Task: Research Airbnb options in Isieke, Nigeria from 8th November, 2023 to 16th November, 2023 for 2 adults. Place can be entire room with 1  bedroom having 1 bed and 1 bathroom. Property type can be hotel. Amenities needed are: wifi.
Action: Mouse moved to (485, 59)
Screenshot: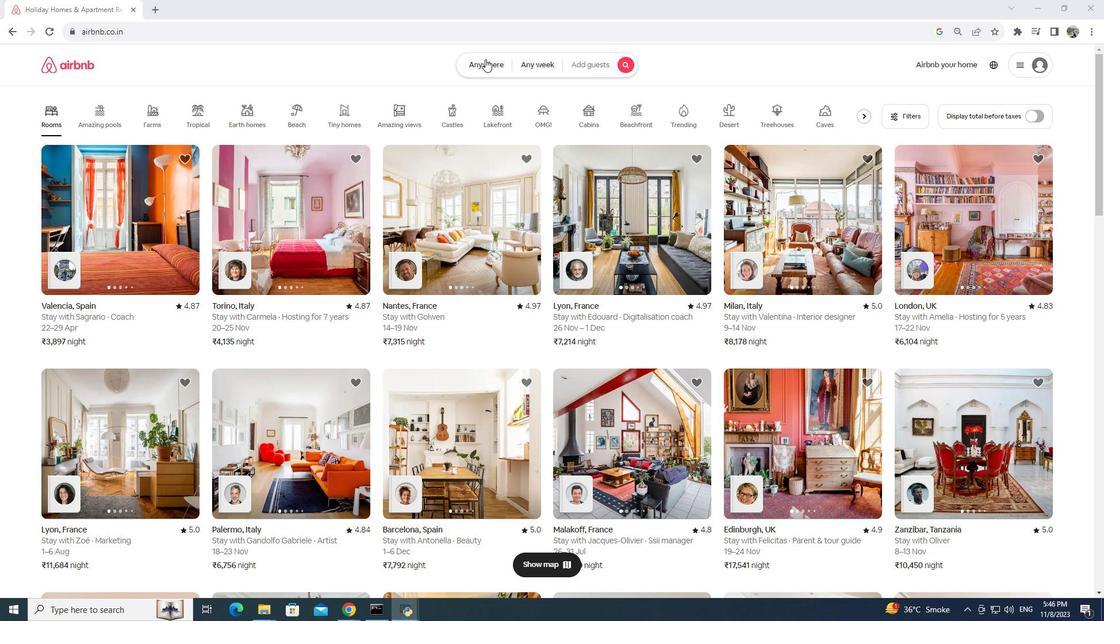 
Action: Mouse pressed left at (485, 59)
Screenshot: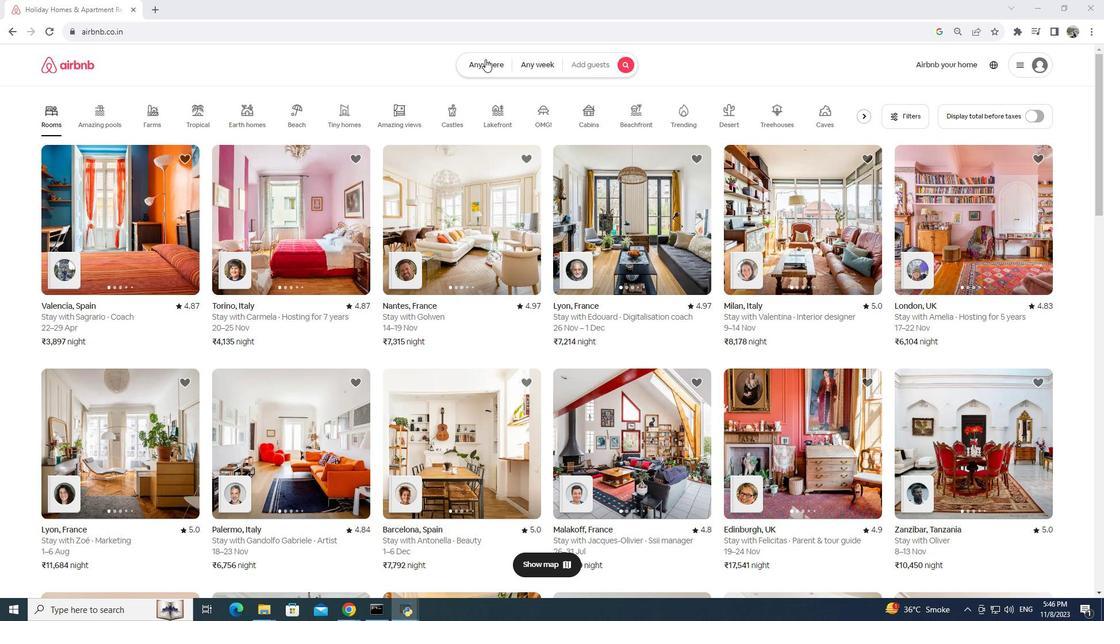 
Action: Mouse moved to (382, 103)
Screenshot: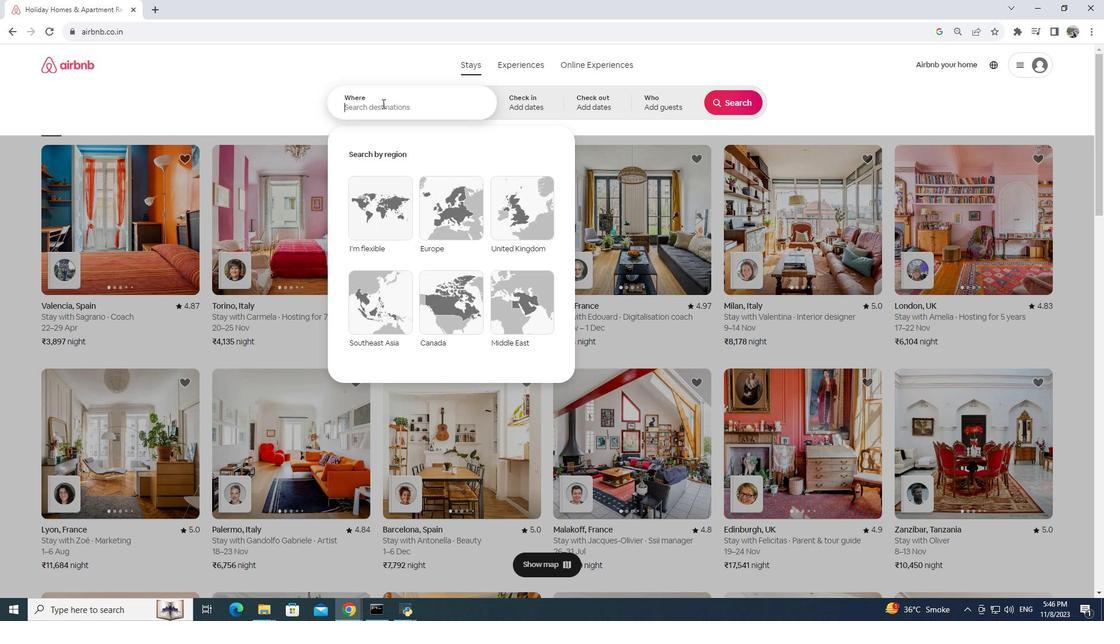 
Action: Mouse pressed left at (382, 103)
Screenshot: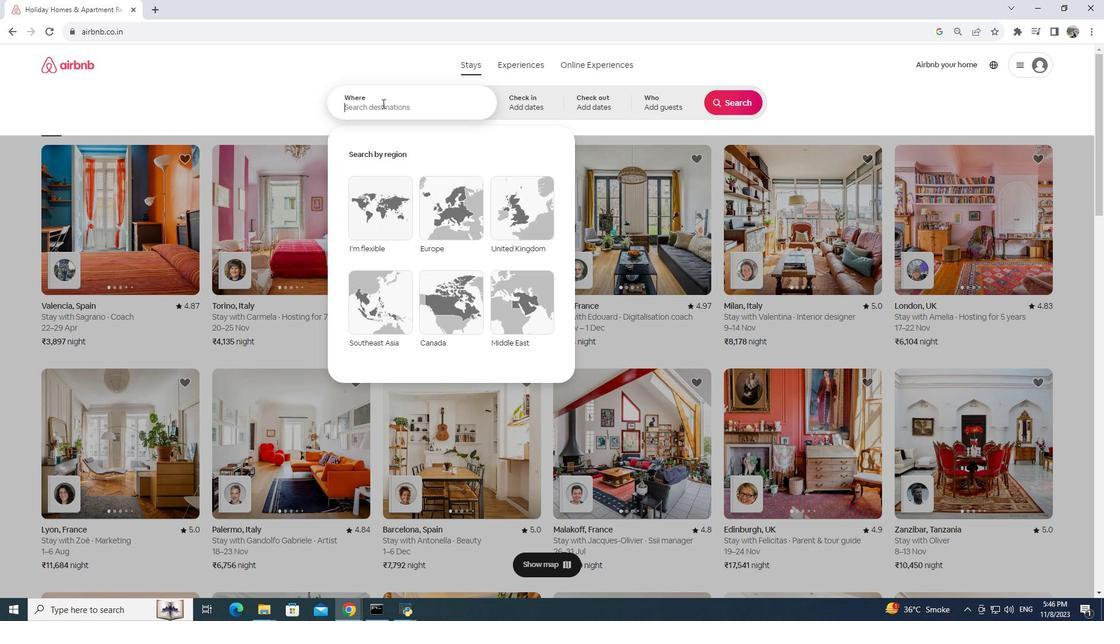 
Action: Mouse moved to (379, 103)
Screenshot: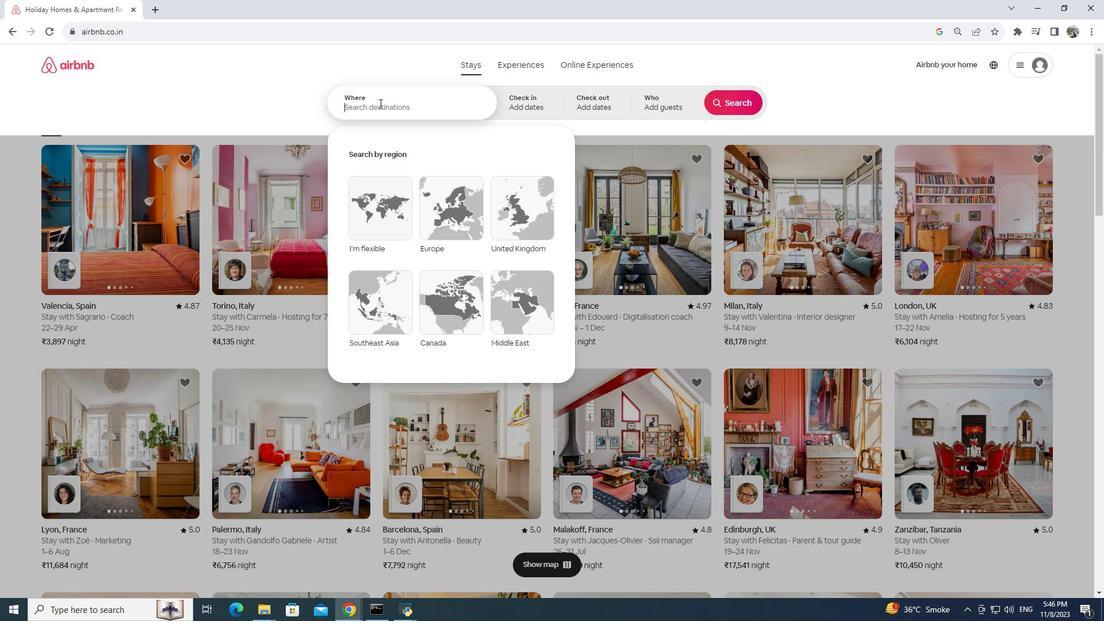 
Action: Key pressed isieke
Screenshot: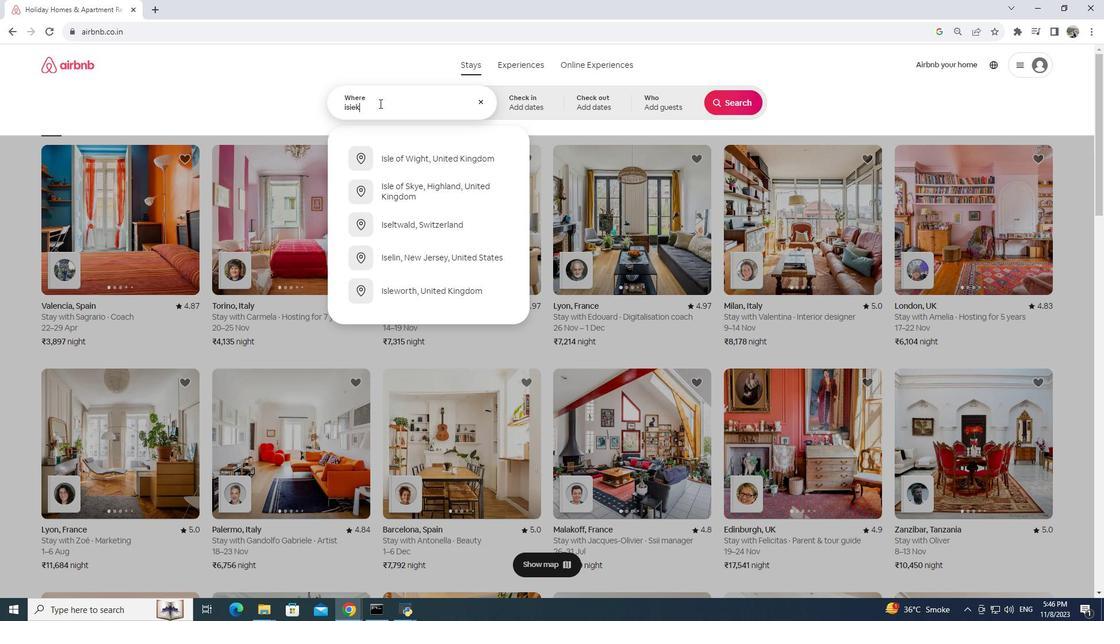 
Action: Mouse moved to (386, 107)
Screenshot: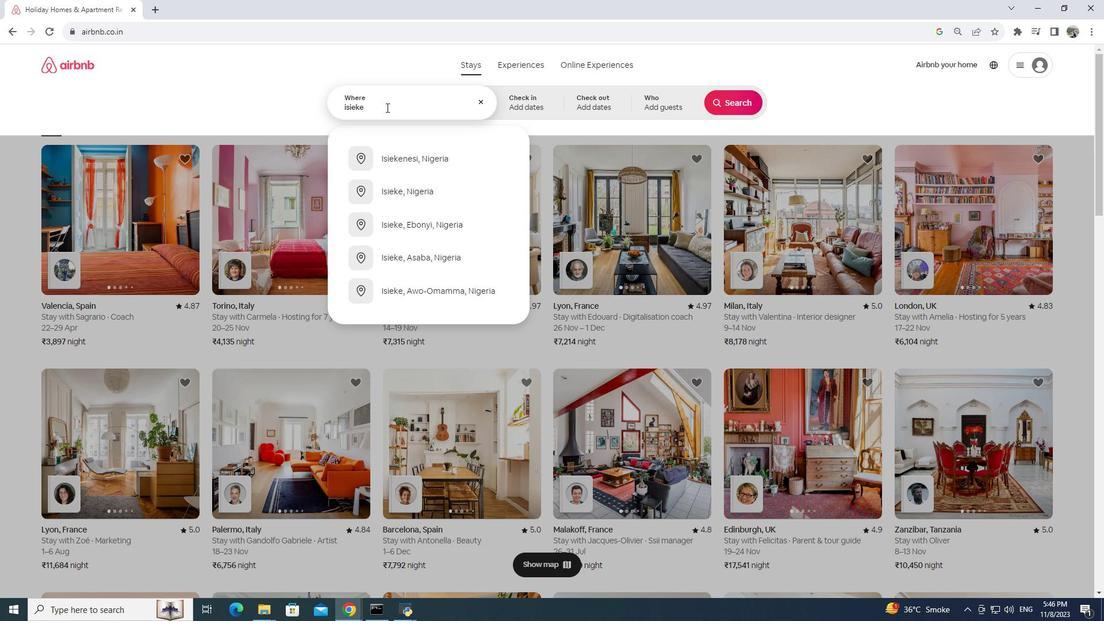 
Action: Mouse pressed left at (386, 107)
Screenshot: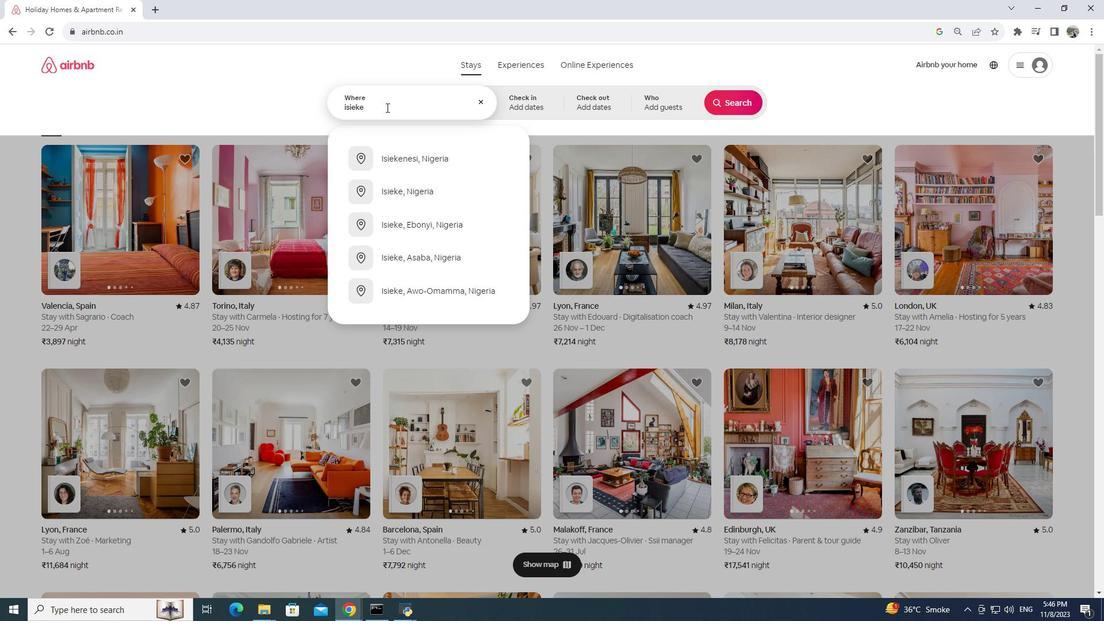 
Action: Mouse moved to (387, 108)
Screenshot: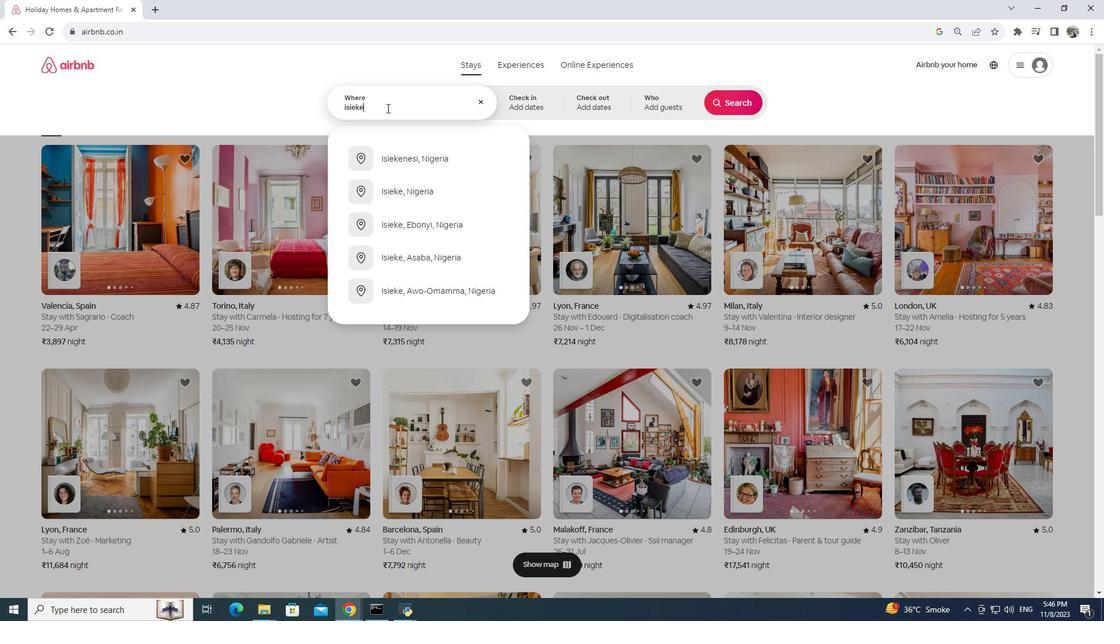 
Action: Key pressed ,
Screenshot: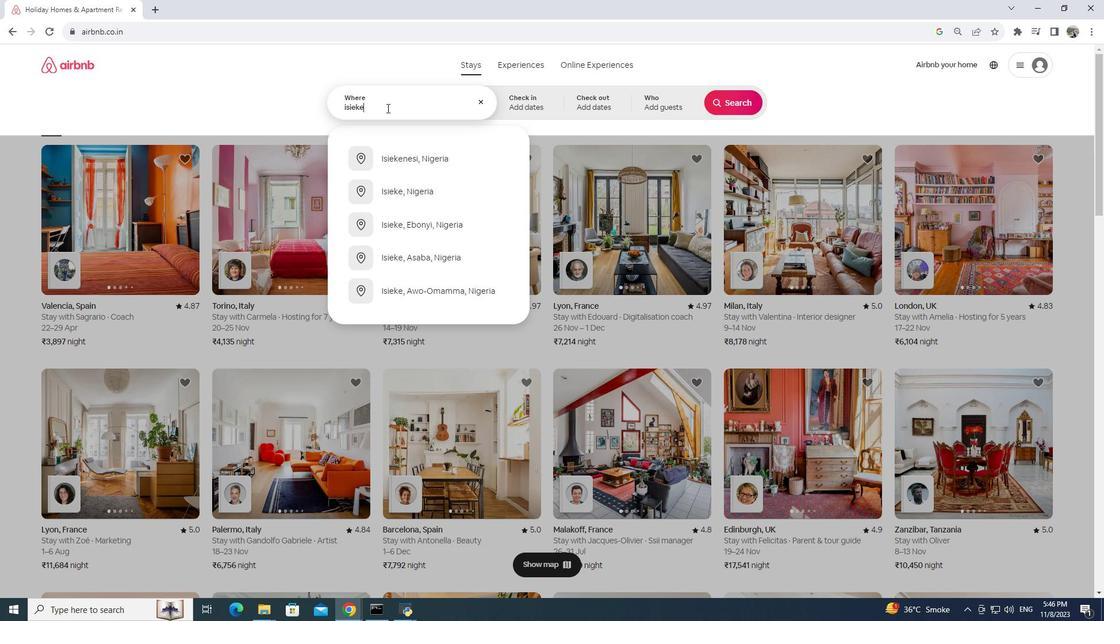 
Action: Mouse moved to (417, 195)
Screenshot: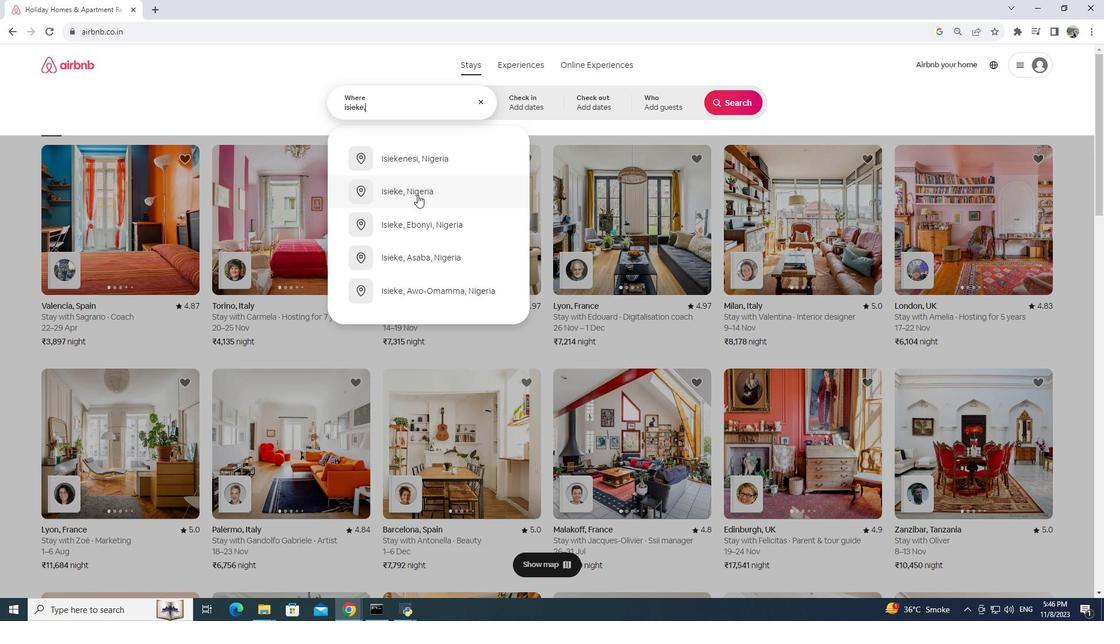 
Action: Mouse pressed left at (417, 195)
Screenshot: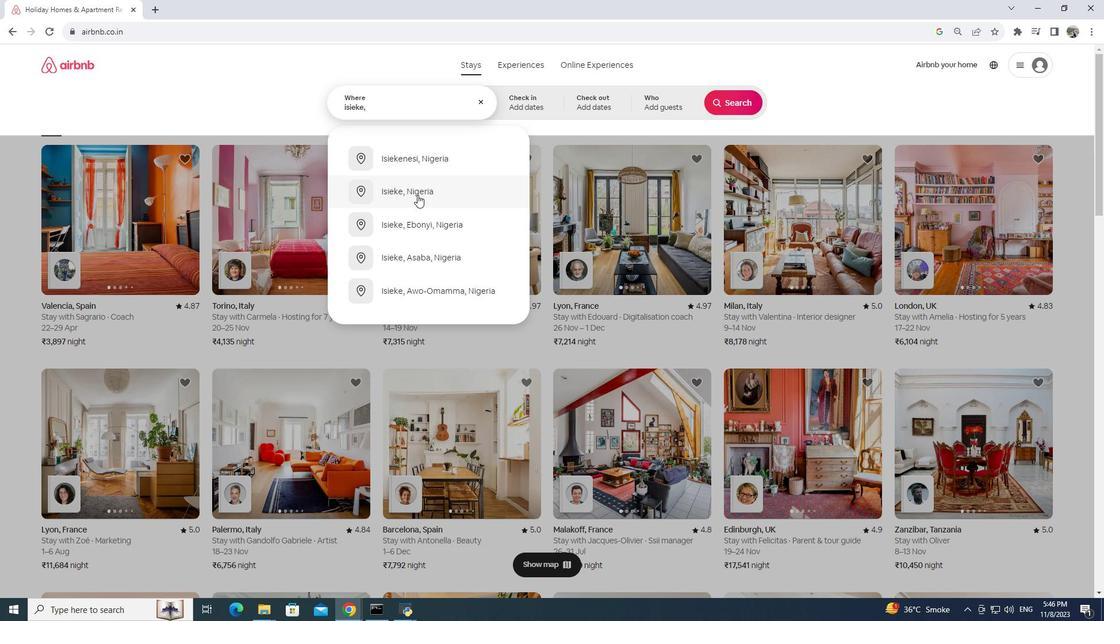 
Action: Mouse moved to (597, 107)
Screenshot: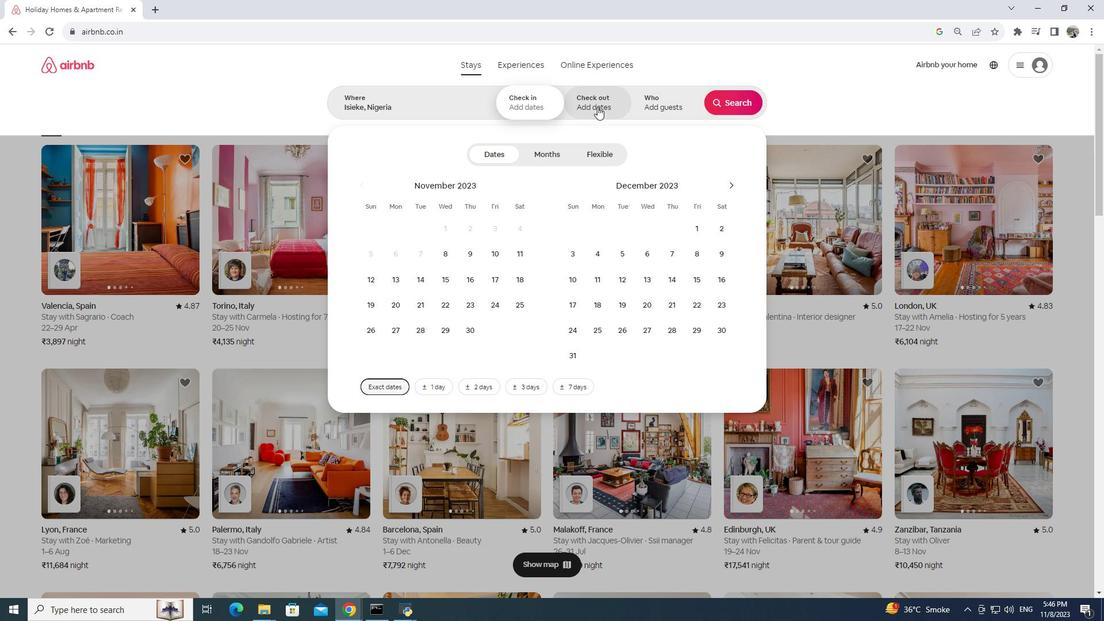 
Action: Mouse pressed left at (597, 107)
Screenshot: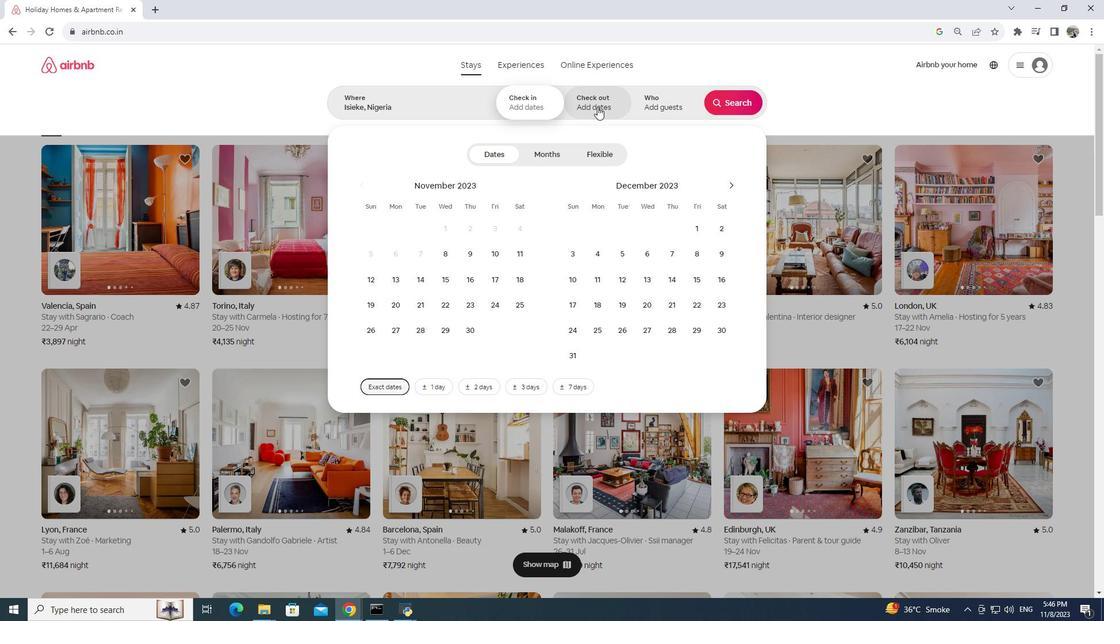 
Action: Mouse moved to (538, 105)
Screenshot: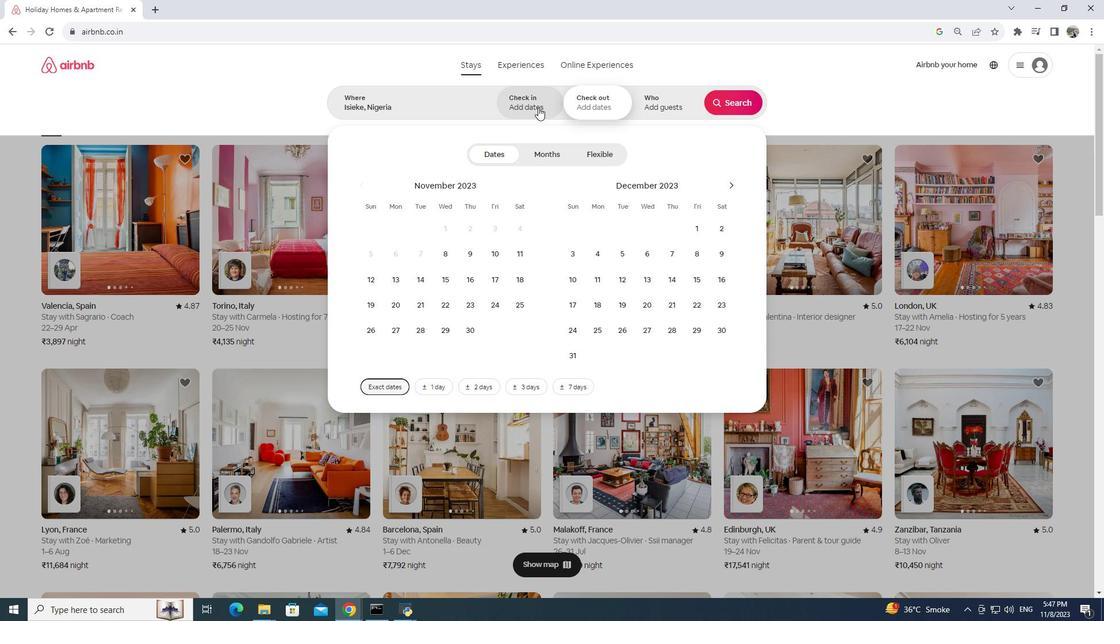 
Action: Mouse pressed left at (538, 105)
Screenshot: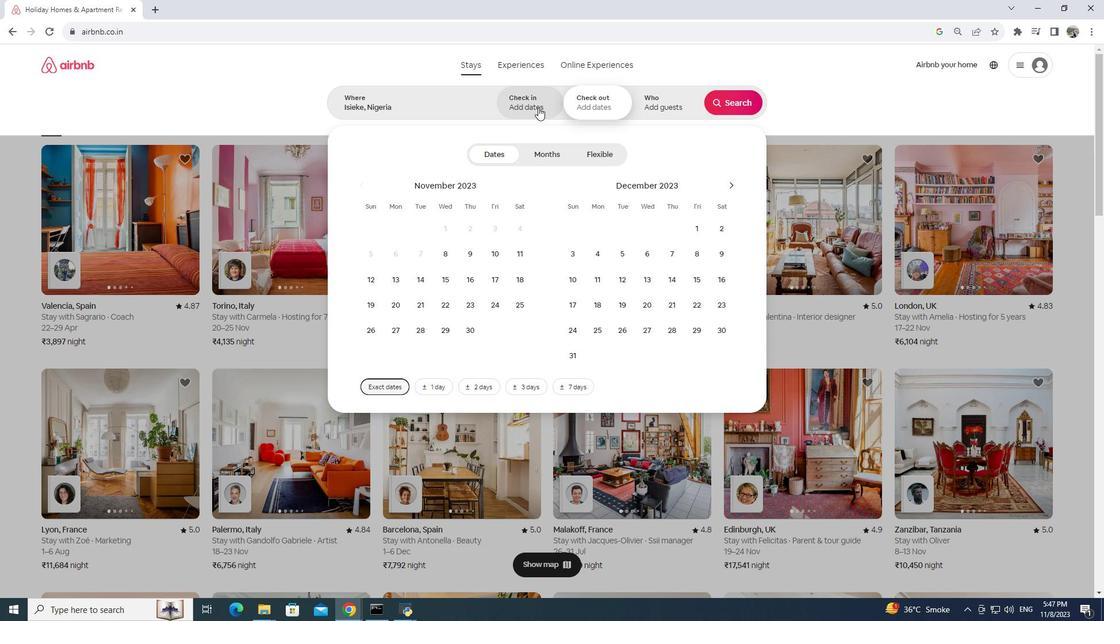 
Action: Mouse moved to (446, 257)
Screenshot: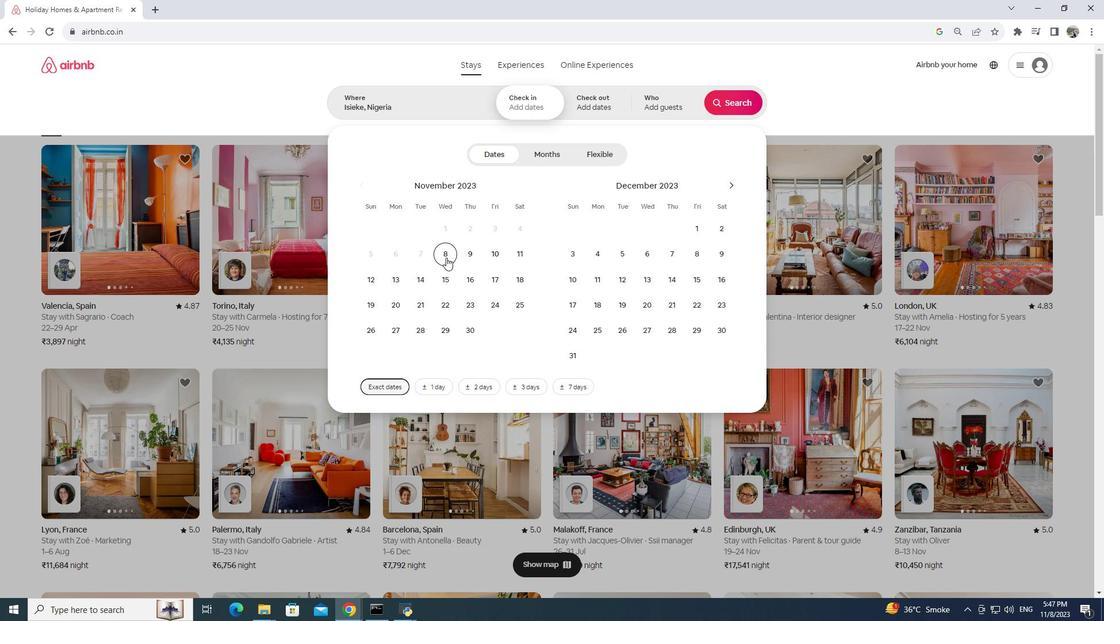 
Action: Mouse pressed left at (446, 257)
Screenshot: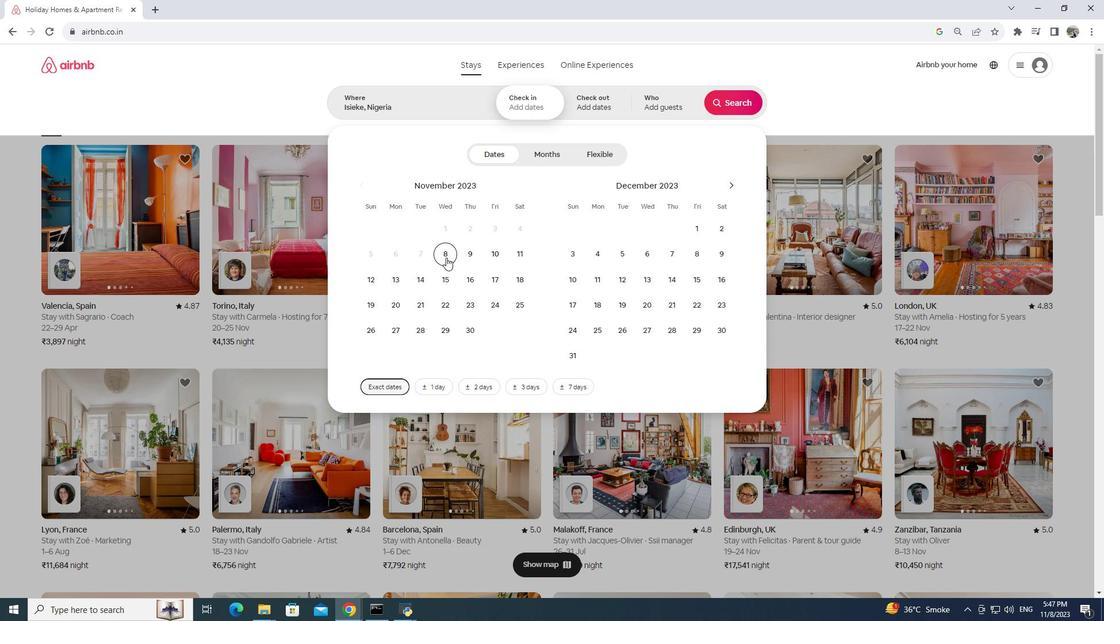 
Action: Mouse moved to (588, 113)
Screenshot: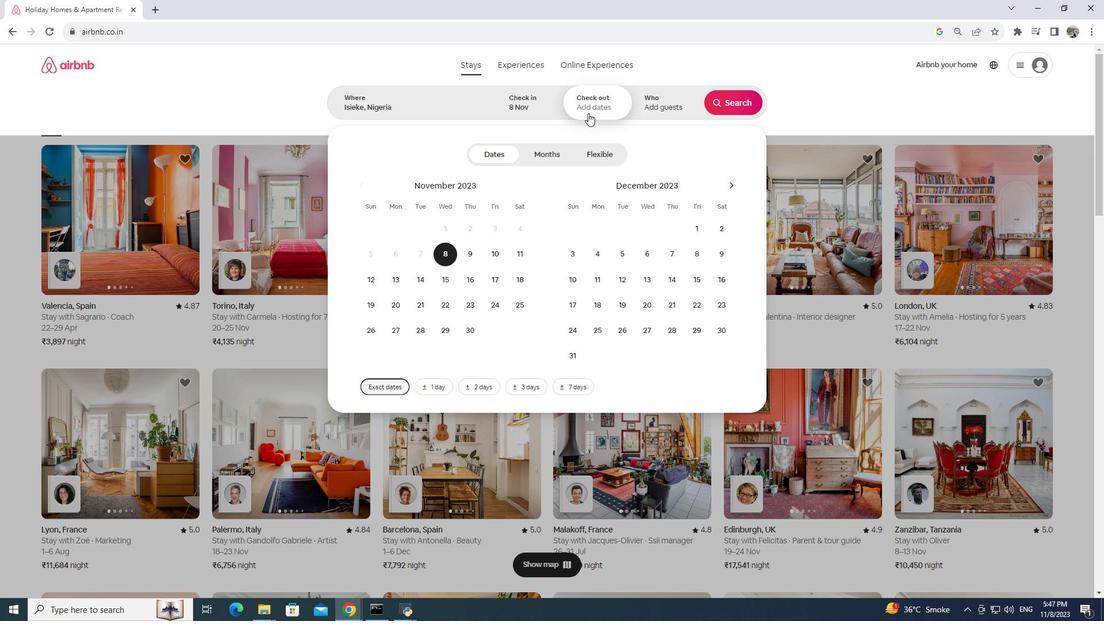 
Action: Mouse pressed left at (588, 113)
Screenshot: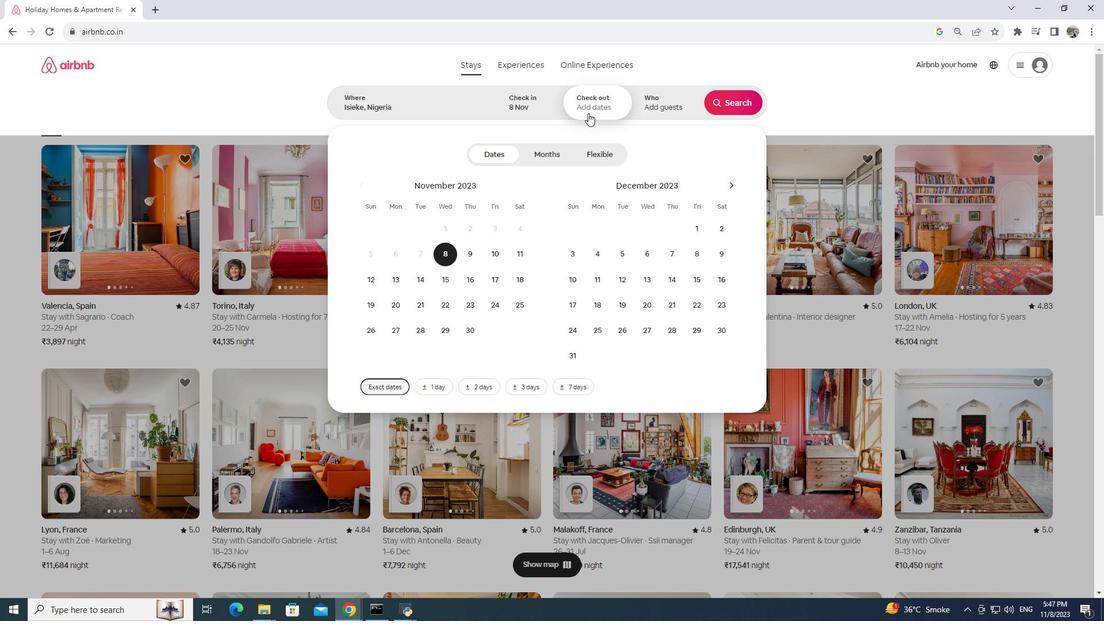 
Action: Mouse moved to (454, 280)
Screenshot: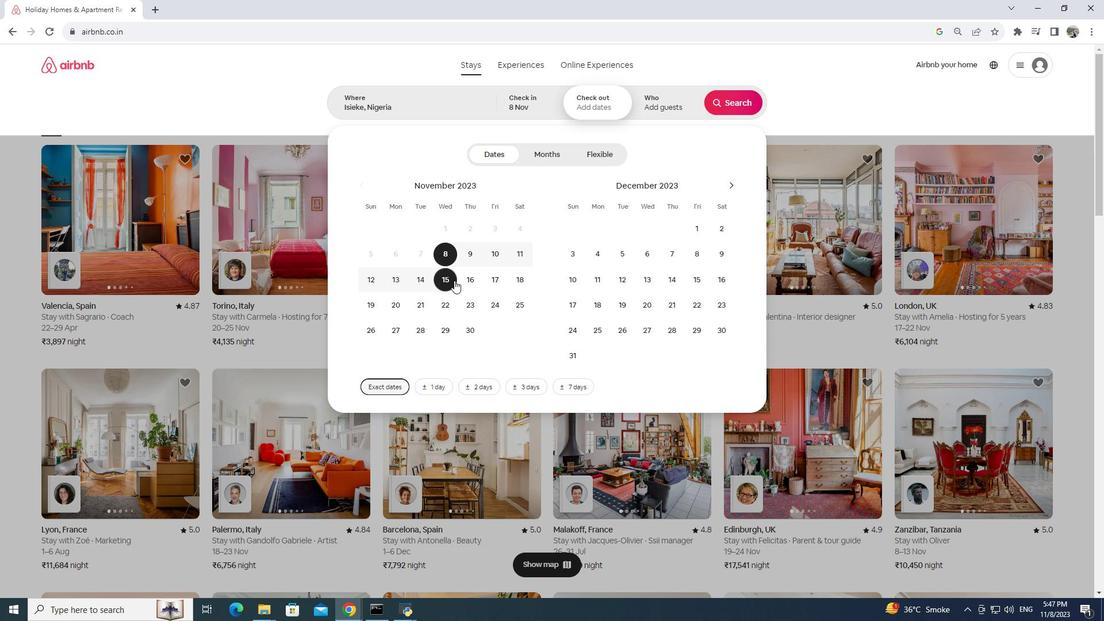 
Action: Mouse pressed left at (454, 280)
Screenshot: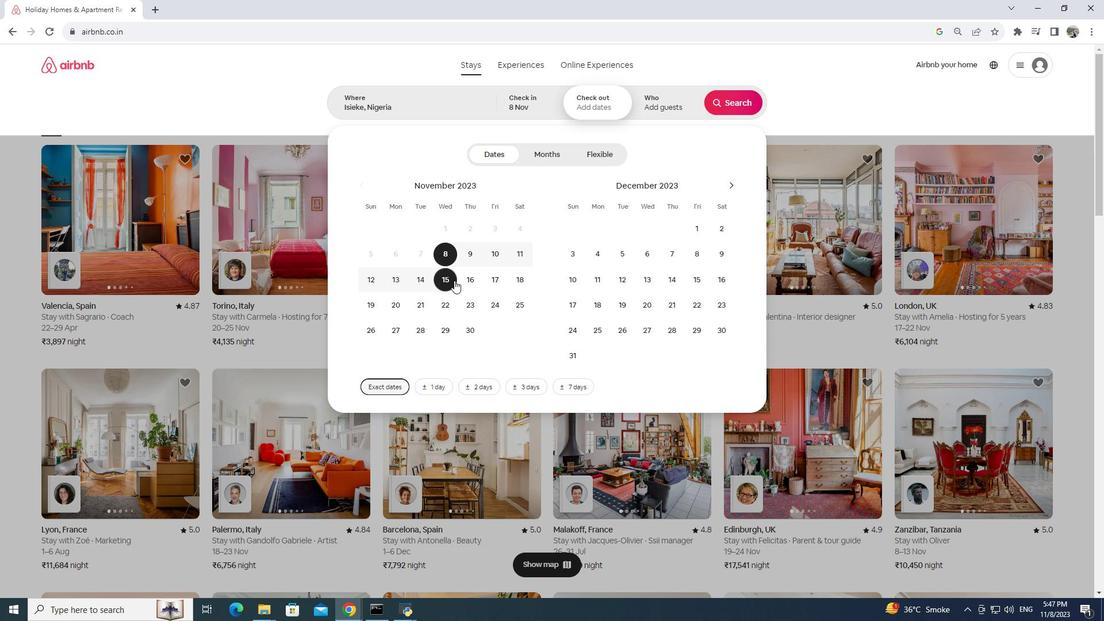
Action: Mouse moved to (469, 278)
Screenshot: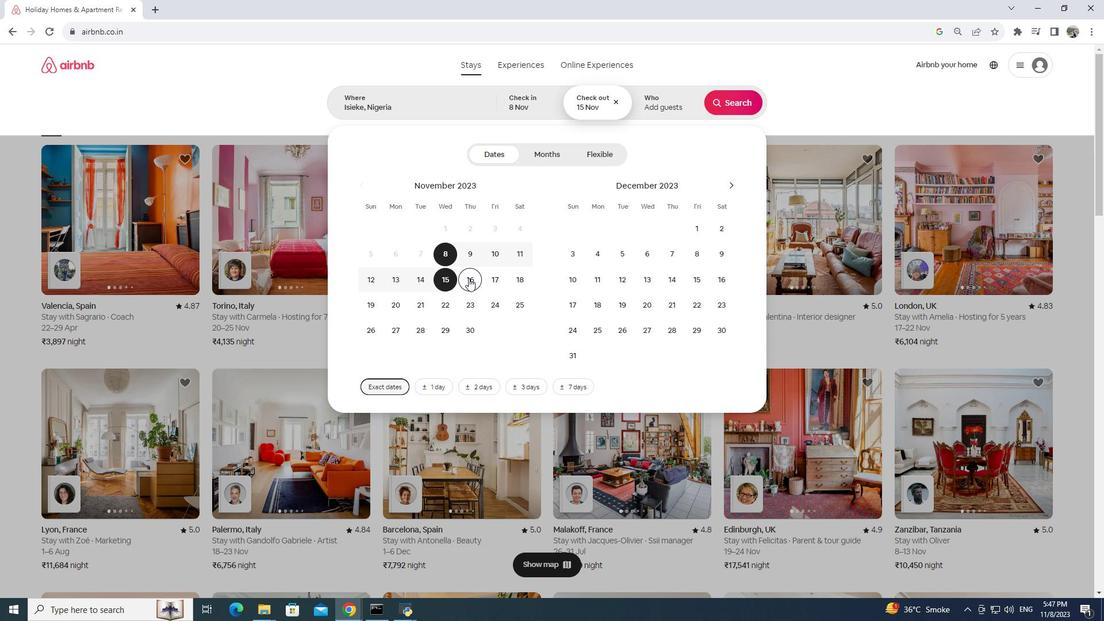 
Action: Mouse pressed left at (469, 278)
Screenshot: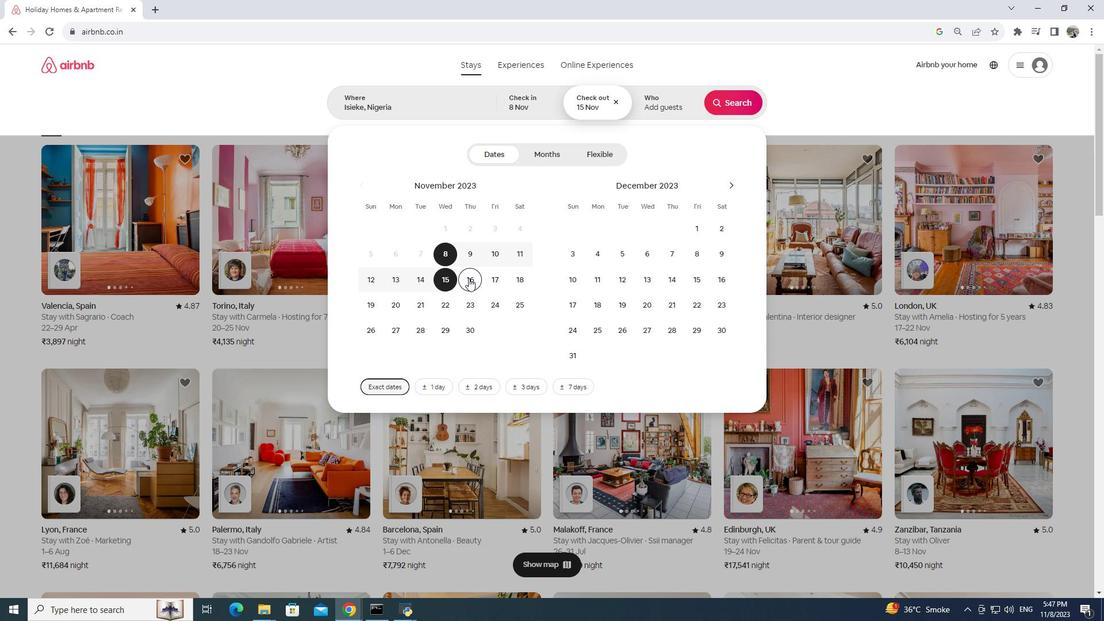 
Action: Mouse moved to (676, 105)
Screenshot: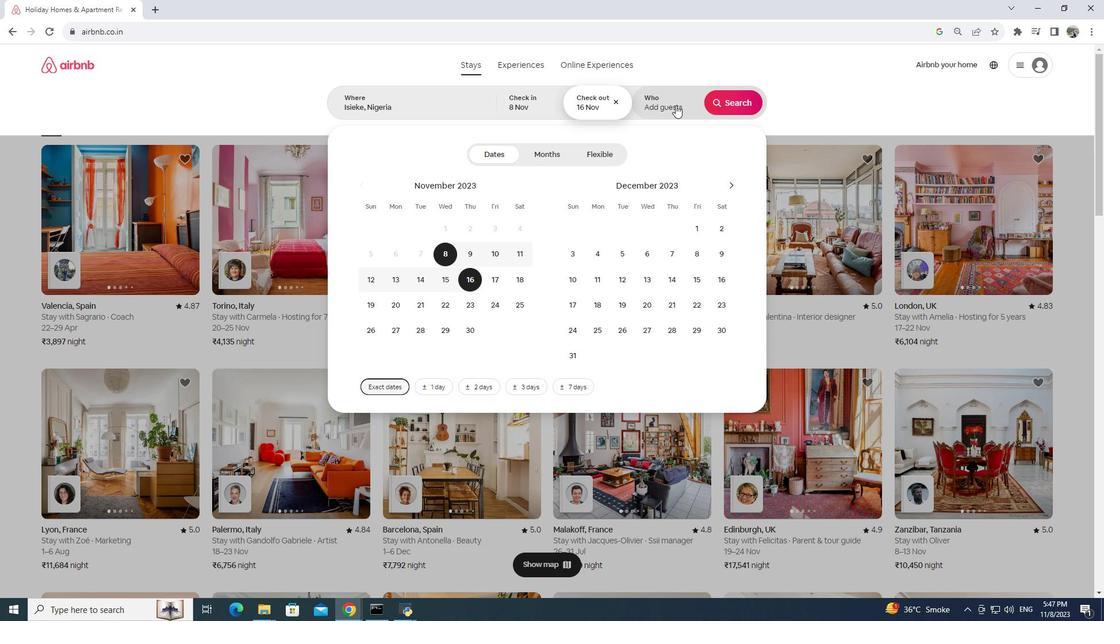 
Action: Mouse pressed left at (676, 105)
Screenshot: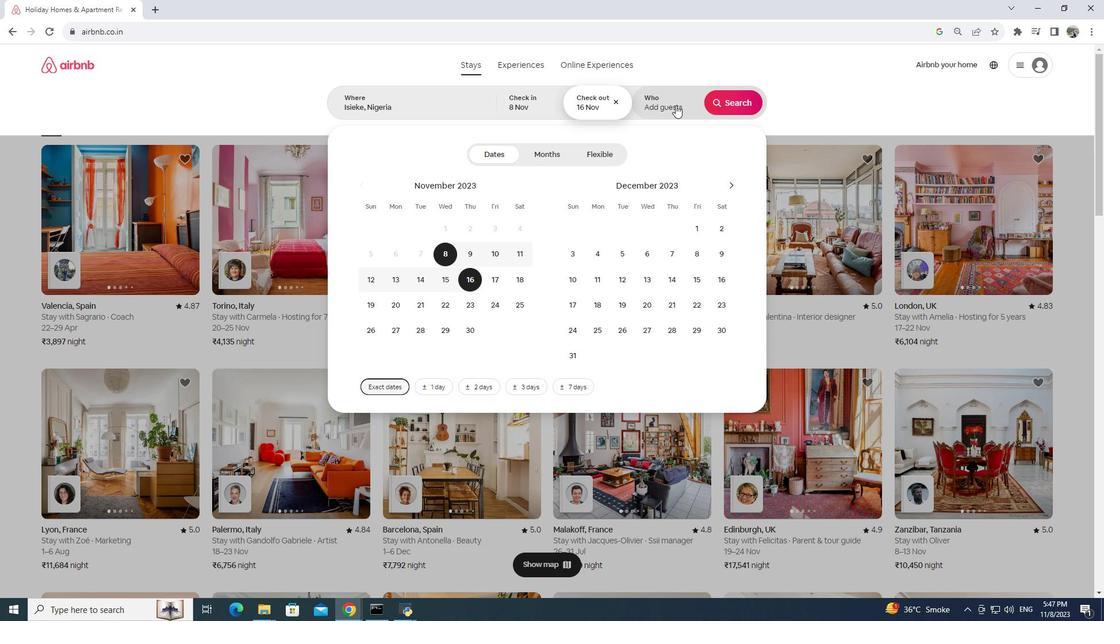 
Action: Mouse moved to (732, 149)
Screenshot: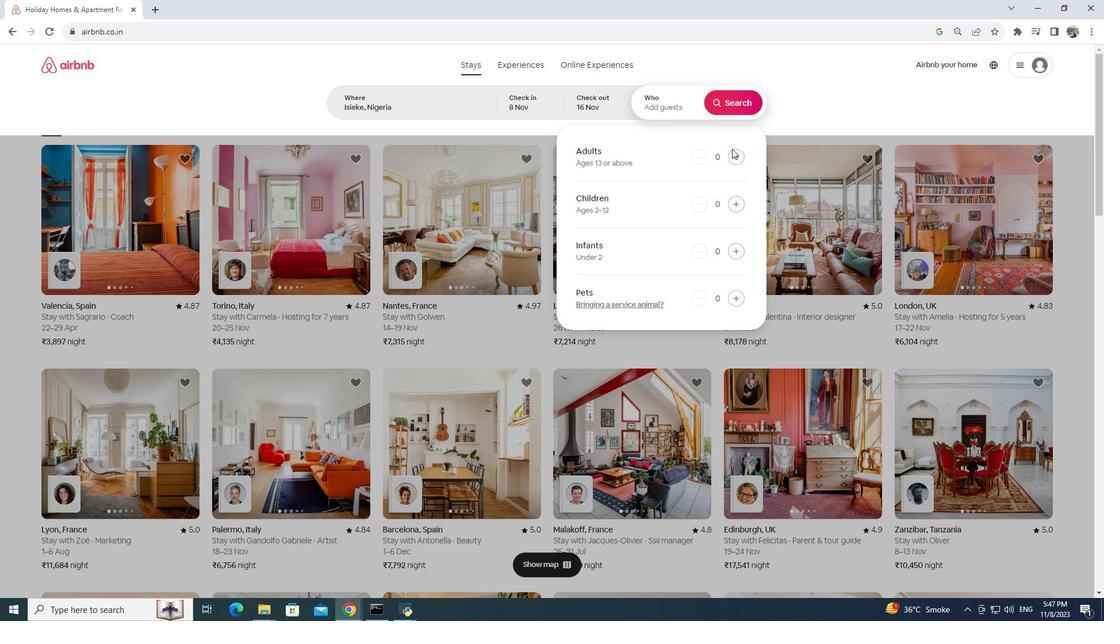 
Action: Mouse pressed left at (732, 149)
Screenshot: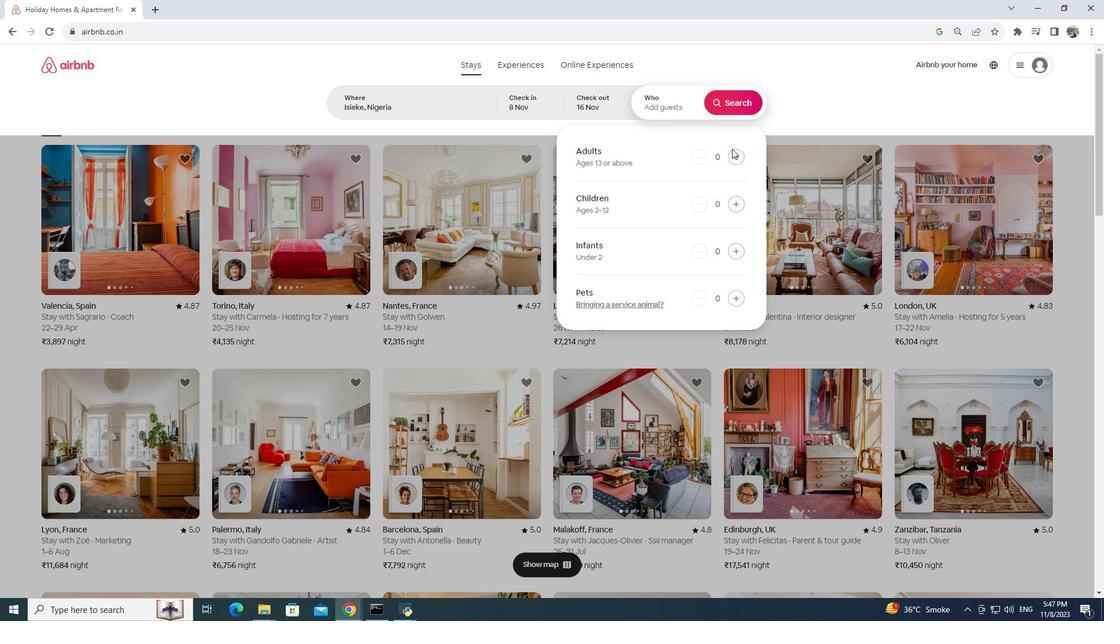
Action: Mouse moved to (736, 153)
Screenshot: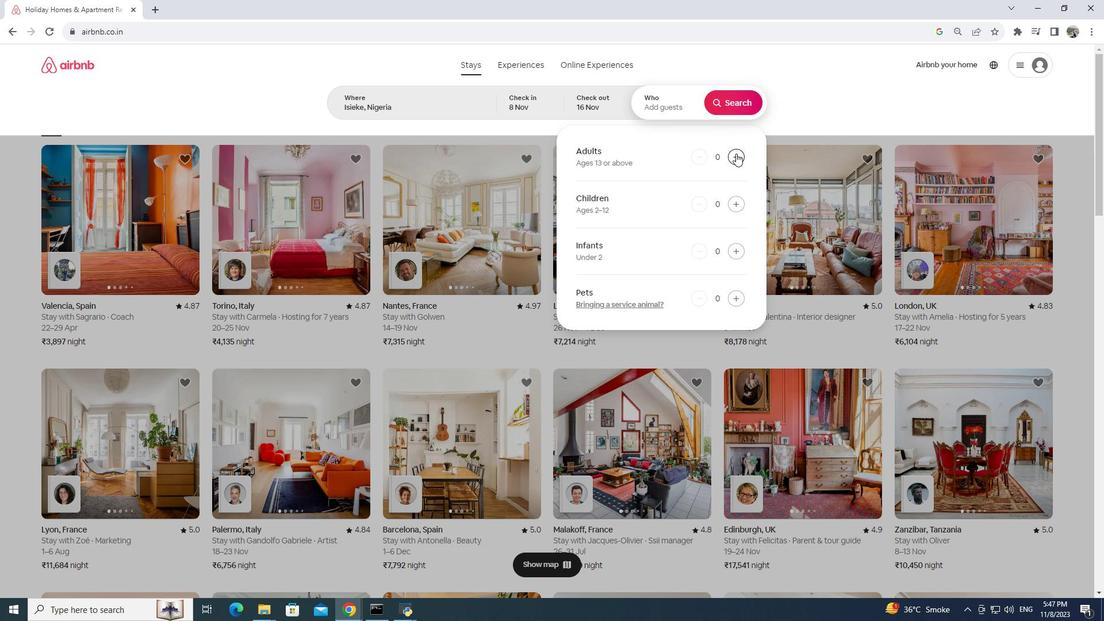 
Action: Mouse pressed left at (736, 153)
Screenshot: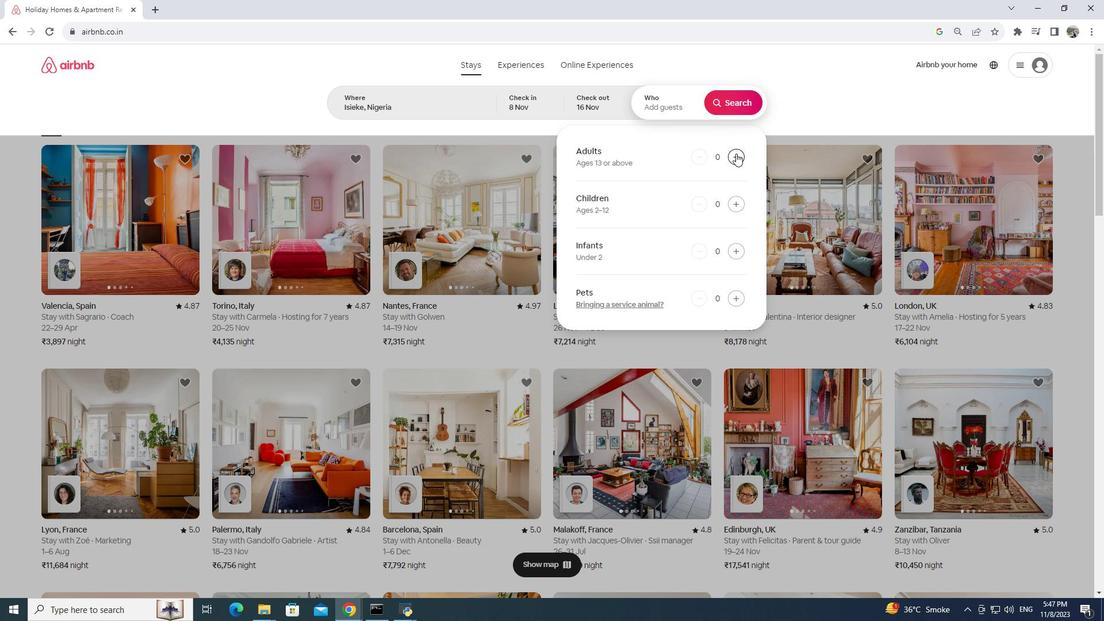 
Action: Mouse moved to (736, 153)
Screenshot: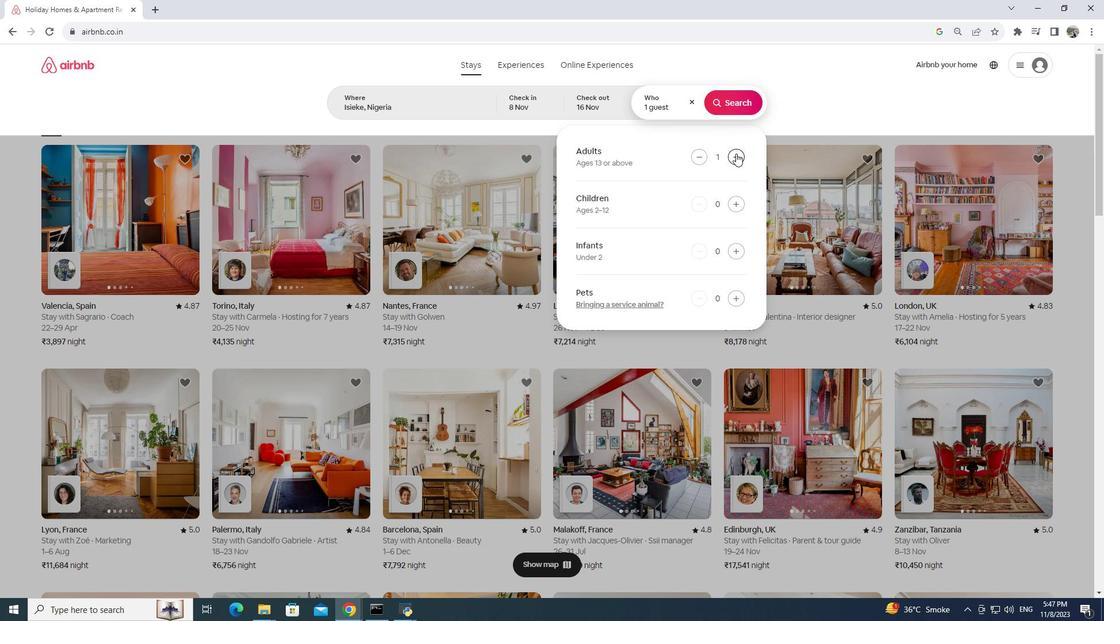 
Action: Mouse pressed left at (736, 153)
Screenshot: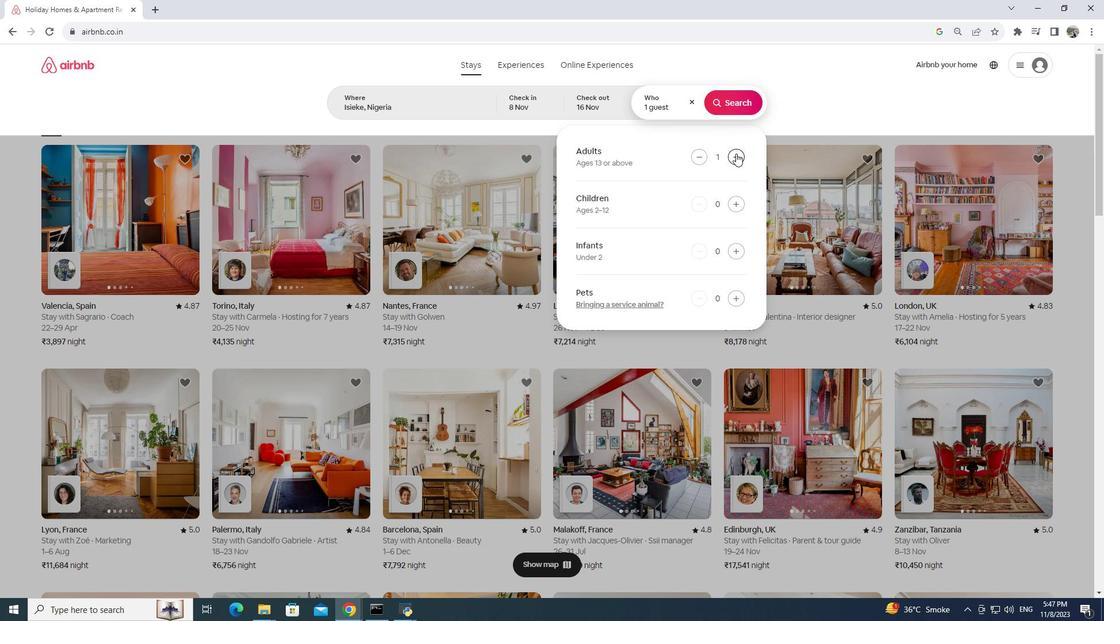 
Action: Mouse moved to (729, 98)
Screenshot: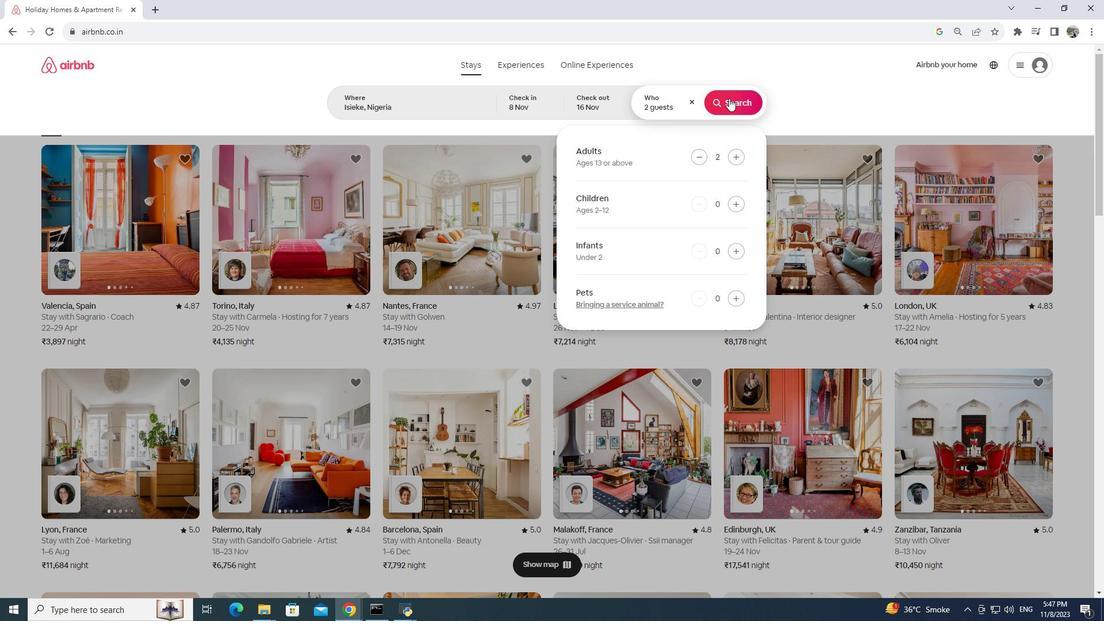 
Action: Mouse pressed left at (729, 98)
Screenshot: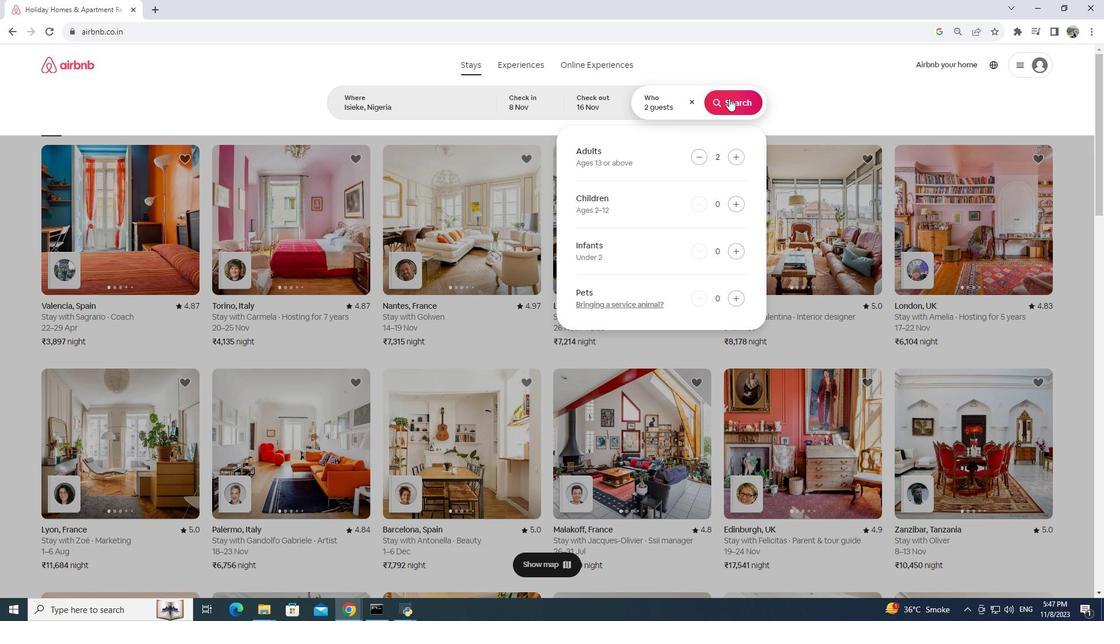
Action: Mouse moved to (932, 102)
Screenshot: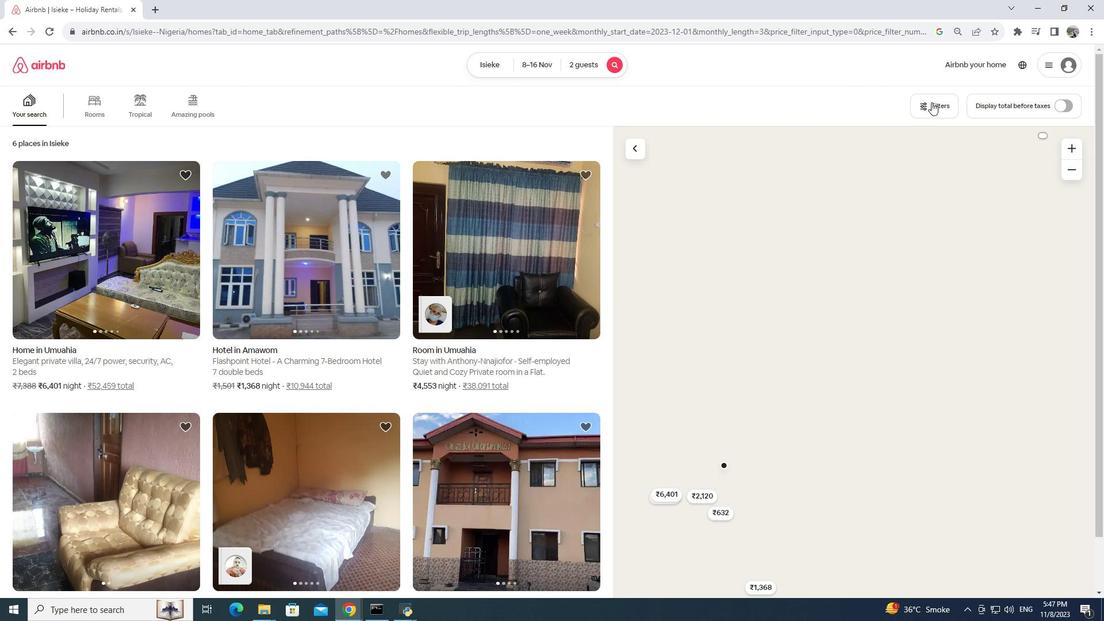 
Action: Mouse pressed left at (932, 102)
Screenshot: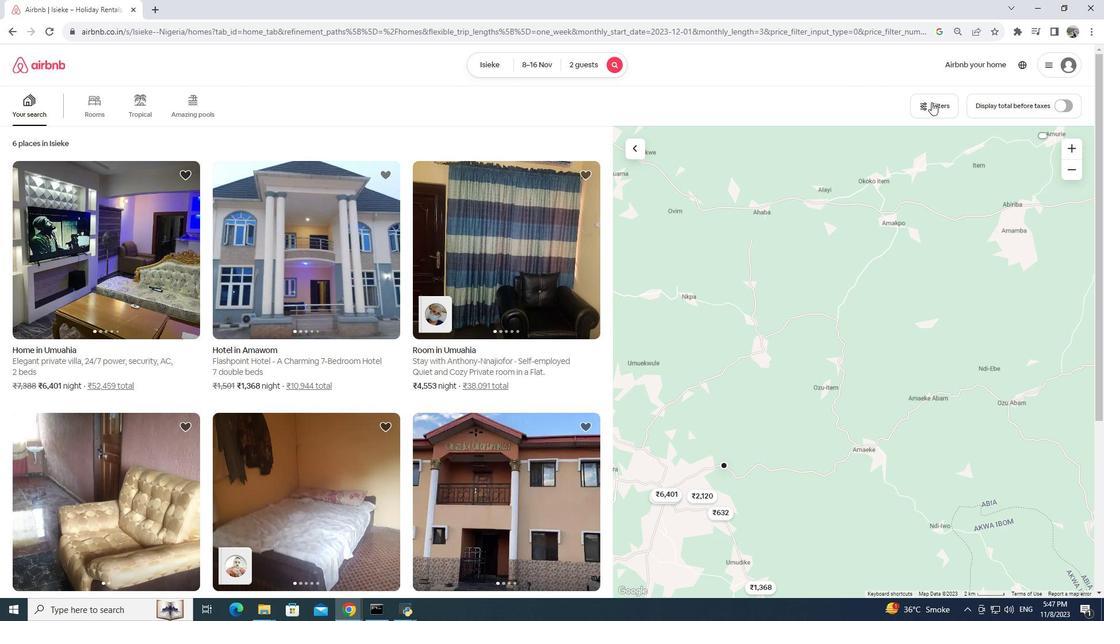 
Action: Mouse moved to (510, 396)
Screenshot: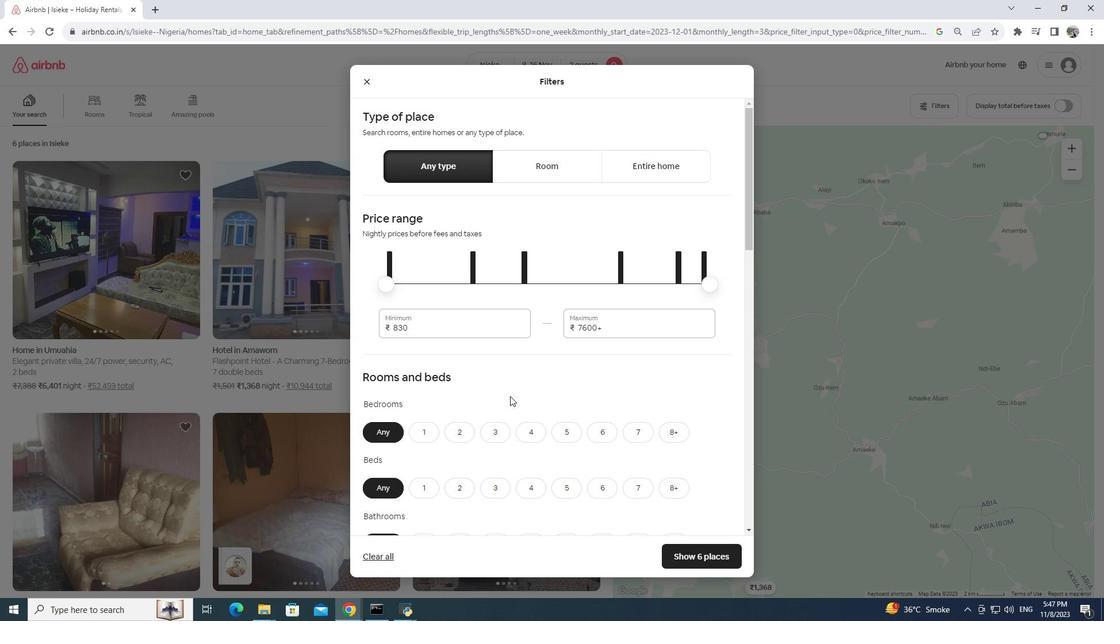 
Action: Mouse scrolled (510, 395) with delta (0, 0)
Screenshot: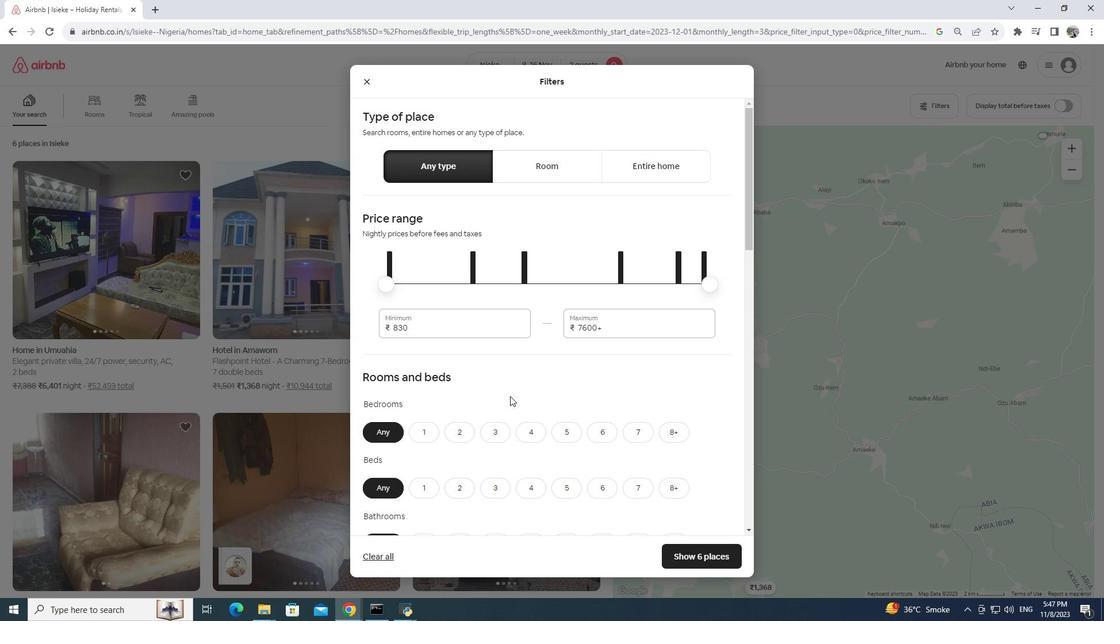 
Action: Mouse moved to (426, 384)
Screenshot: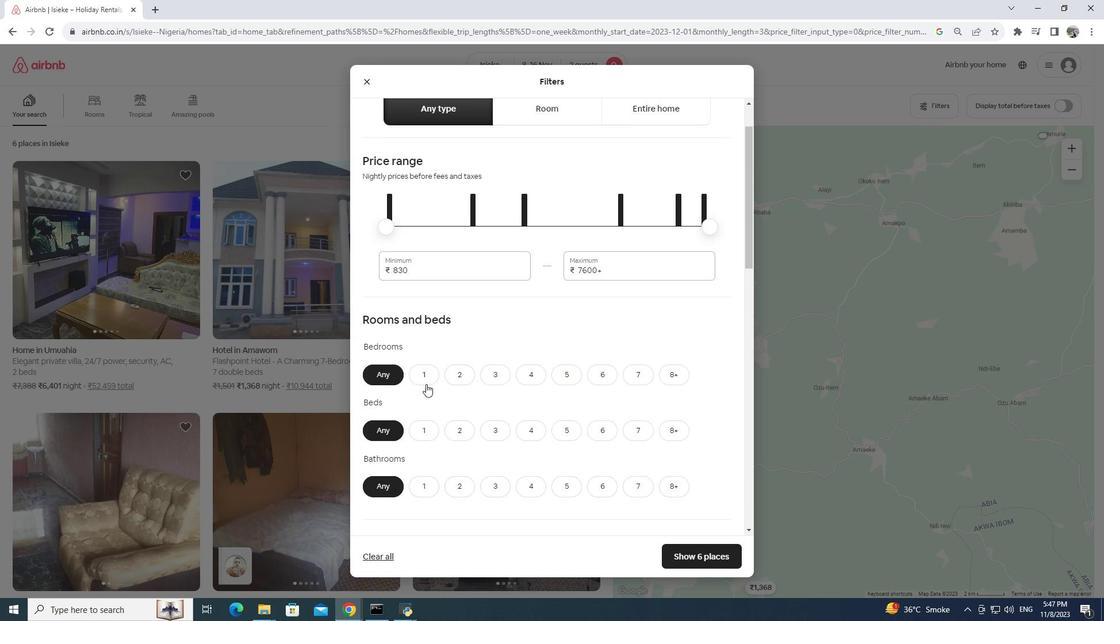 
Action: Mouse pressed left at (426, 384)
Screenshot: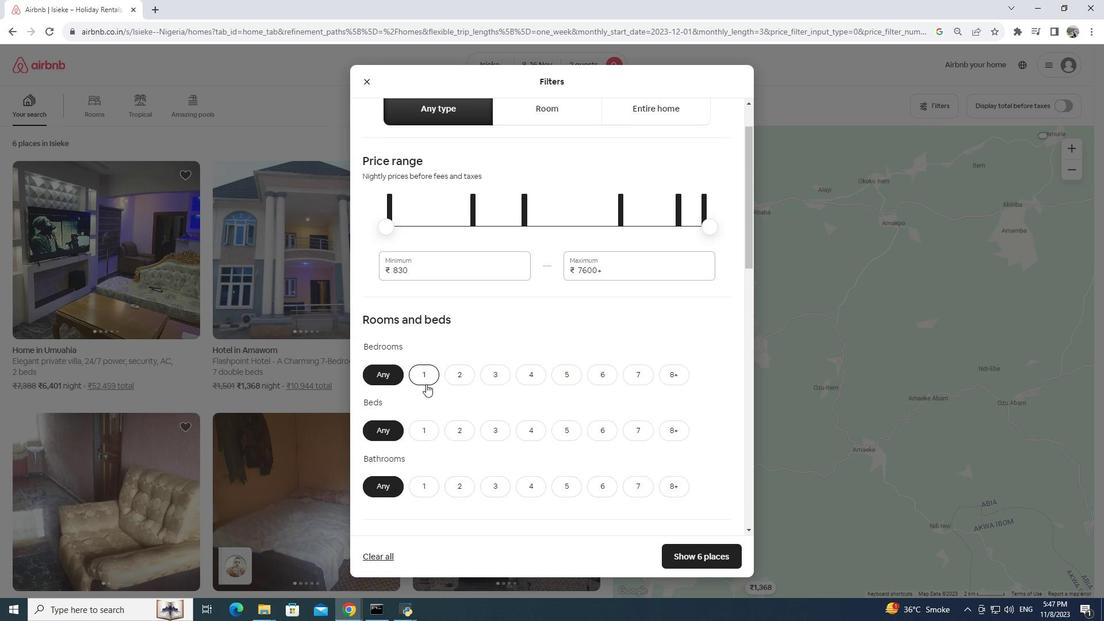 
Action: Mouse moved to (428, 435)
Screenshot: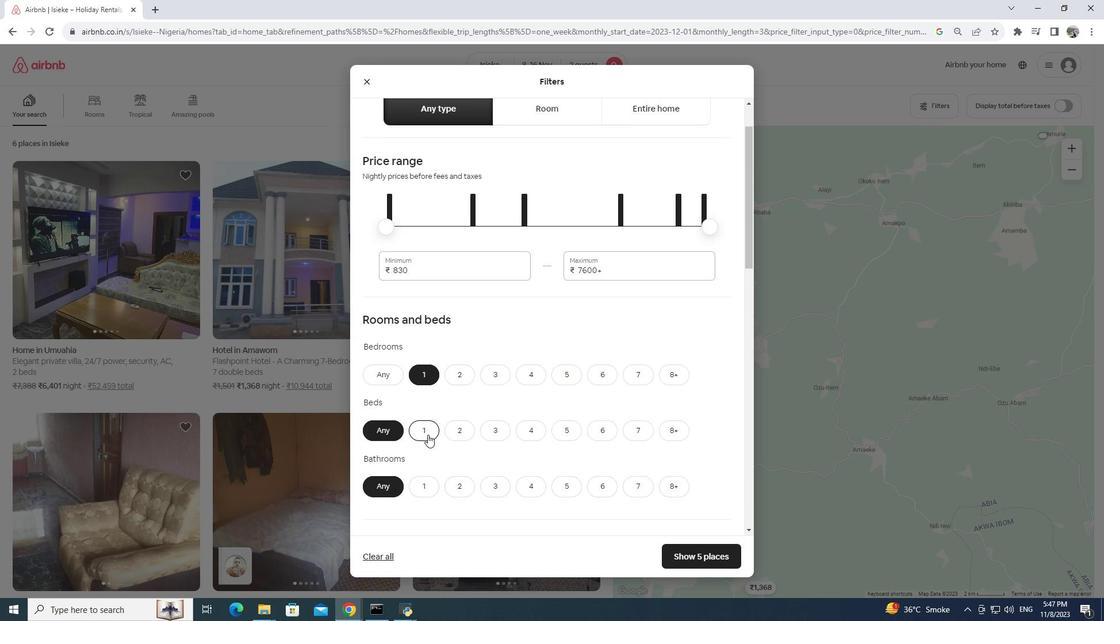 
Action: Mouse pressed left at (428, 435)
Screenshot: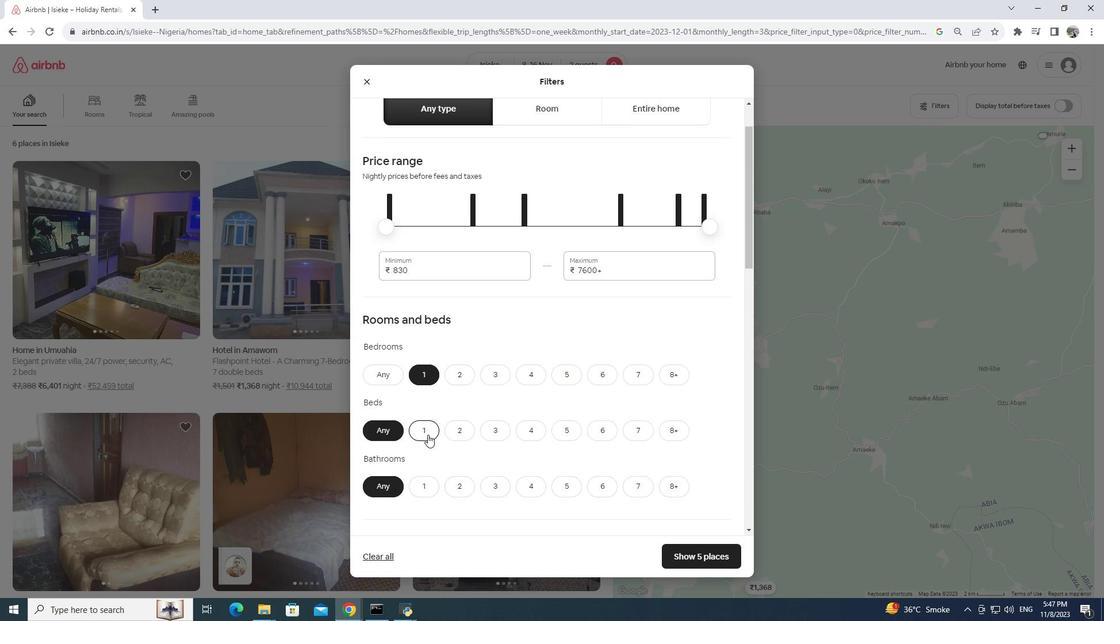 
Action: Mouse moved to (430, 492)
Screenshot: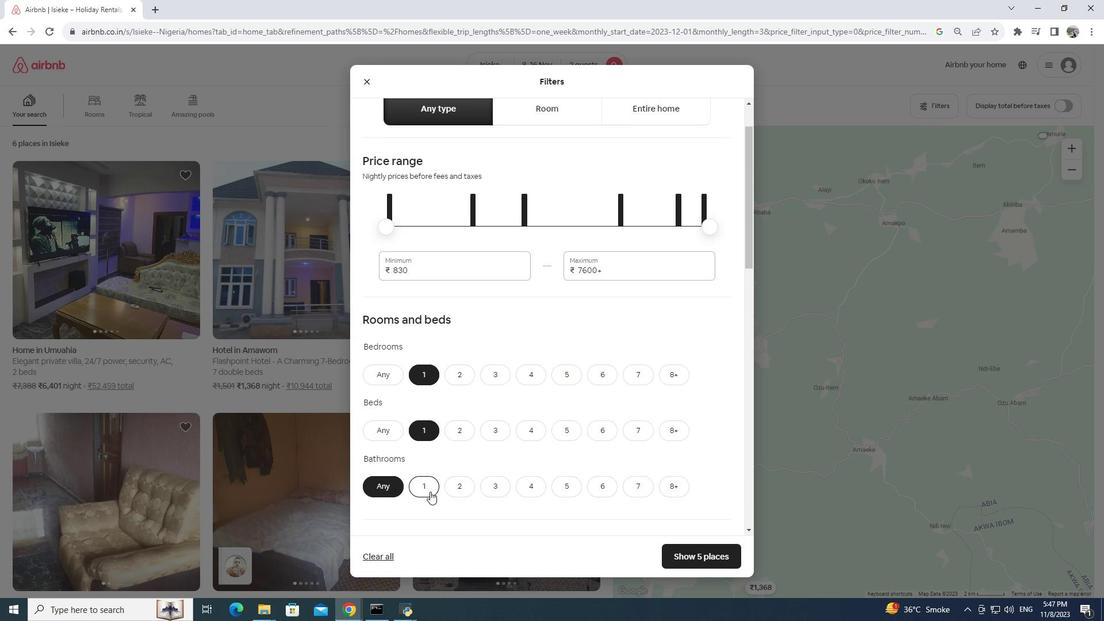 
Action: Mouse pressed left at (430, 492)
Screenshot: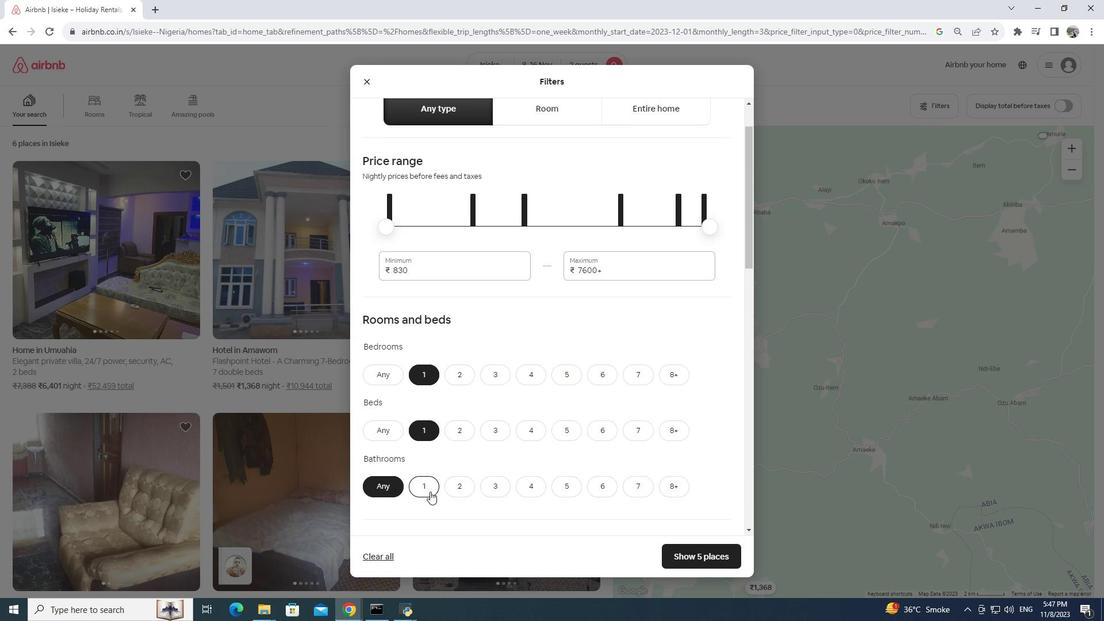 
Action: Mouse moved to (445, 473)
Screenshot: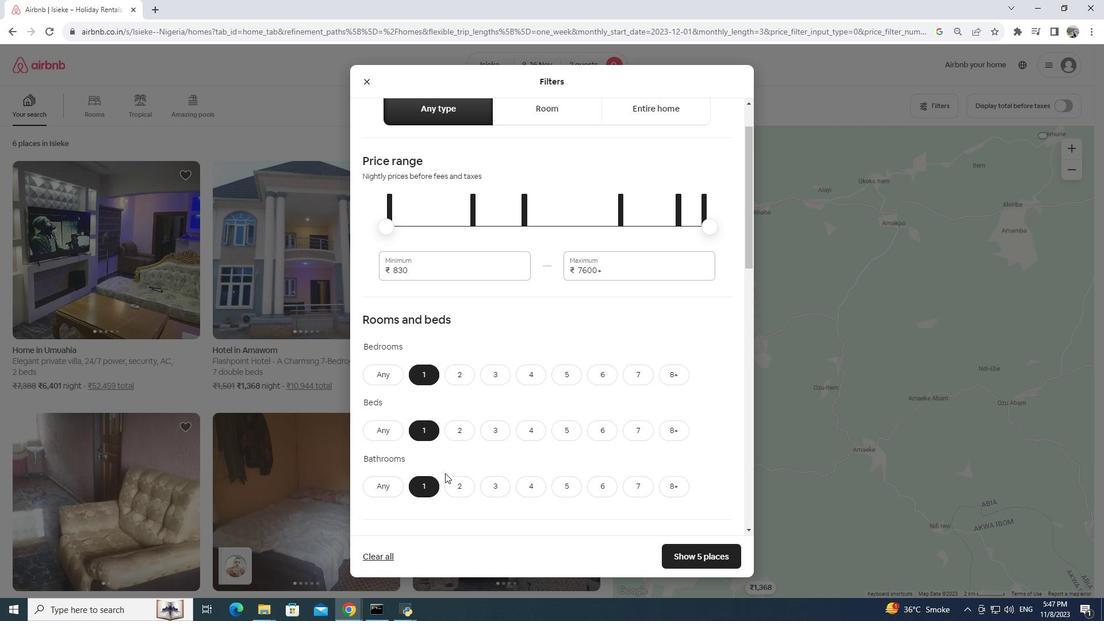 
Action: Mouse scrolled (445, 473) with delta (0, 0)
Screenshot: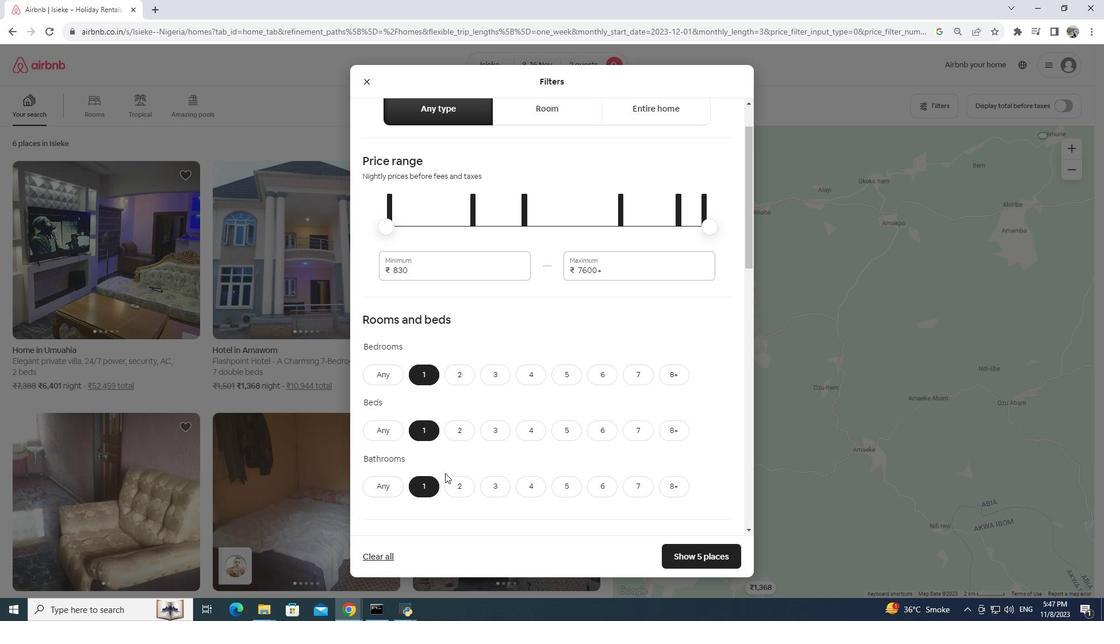 
Action: Mouse scrolled (445, 473) with delta (0, 0)
Screenshot: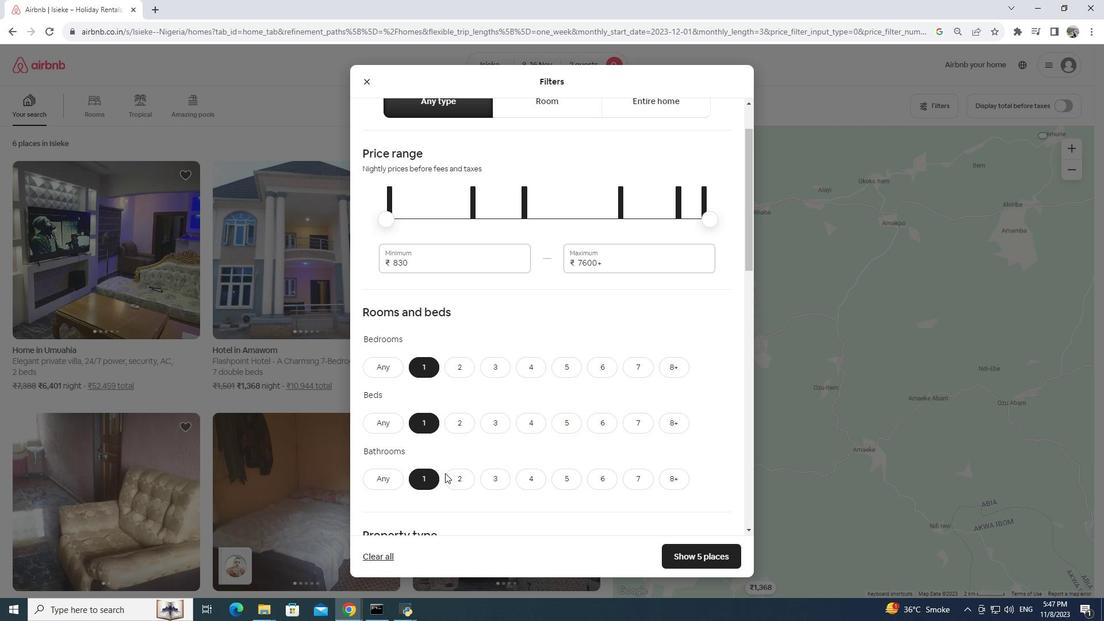 
Action: Mouse scrolled (445, 473) with delta (0, 0)
Screenshot: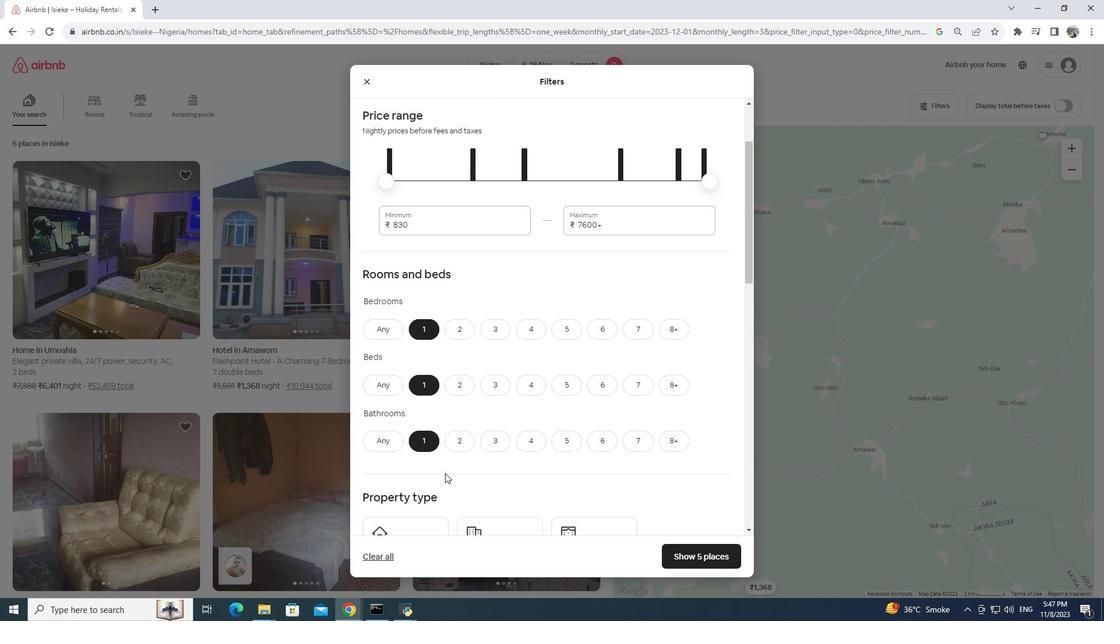 
Action: Mouse moved to (589, 443)
Screenshot: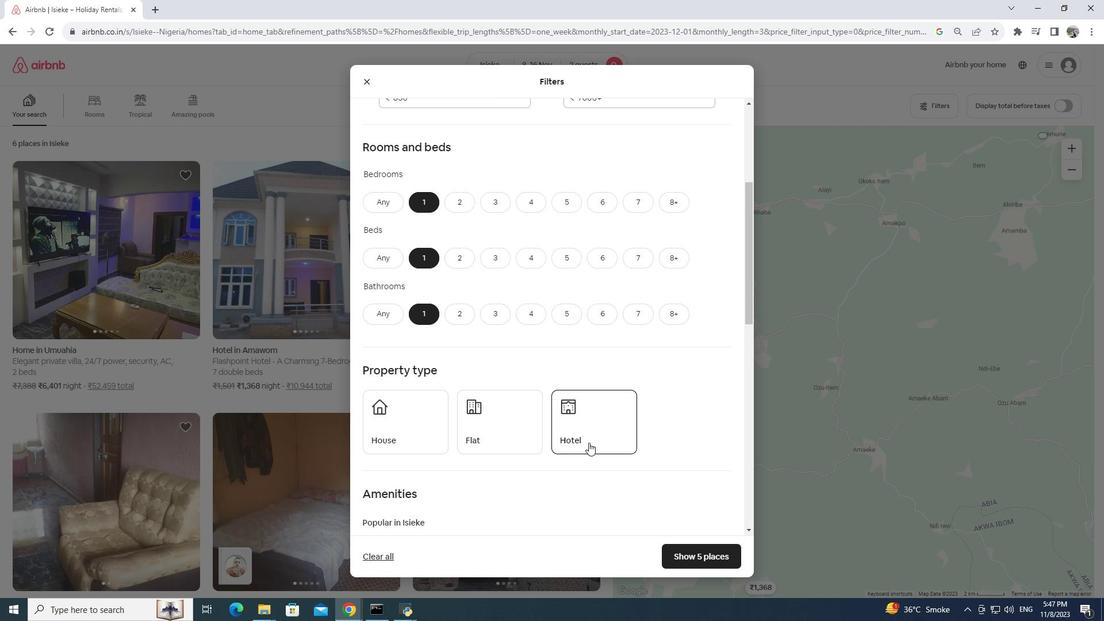 
Action: Mouse pressed left at (589, 443)
Screenshot: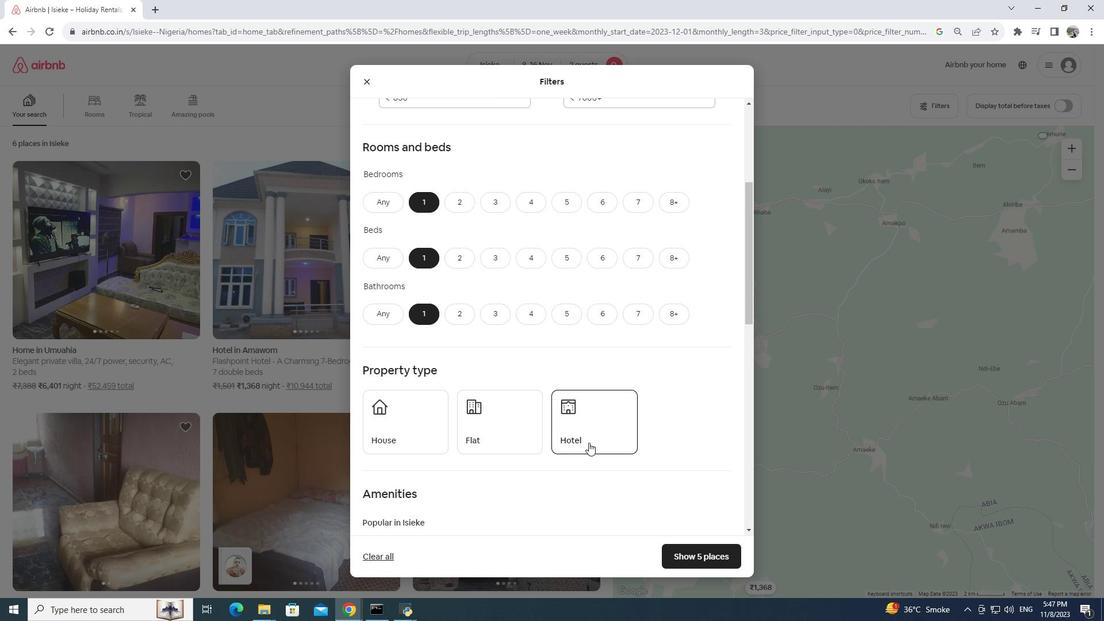 
Action: Mouse moved to (700, 550)
Screenshot: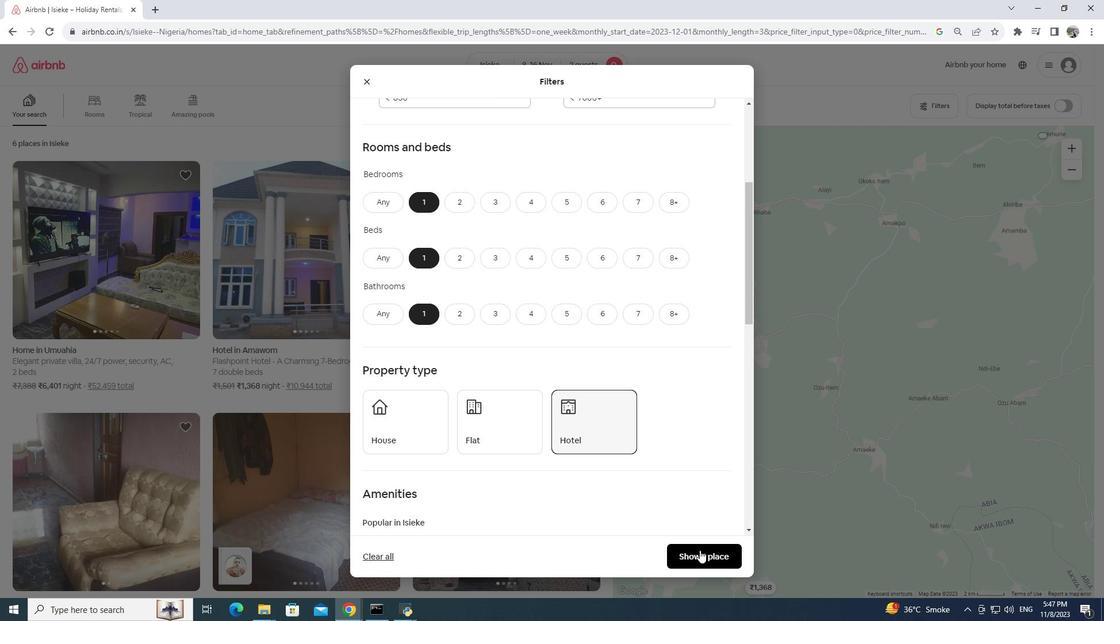 
Action: Mouse pressed left at (700, 550)
Screenshot: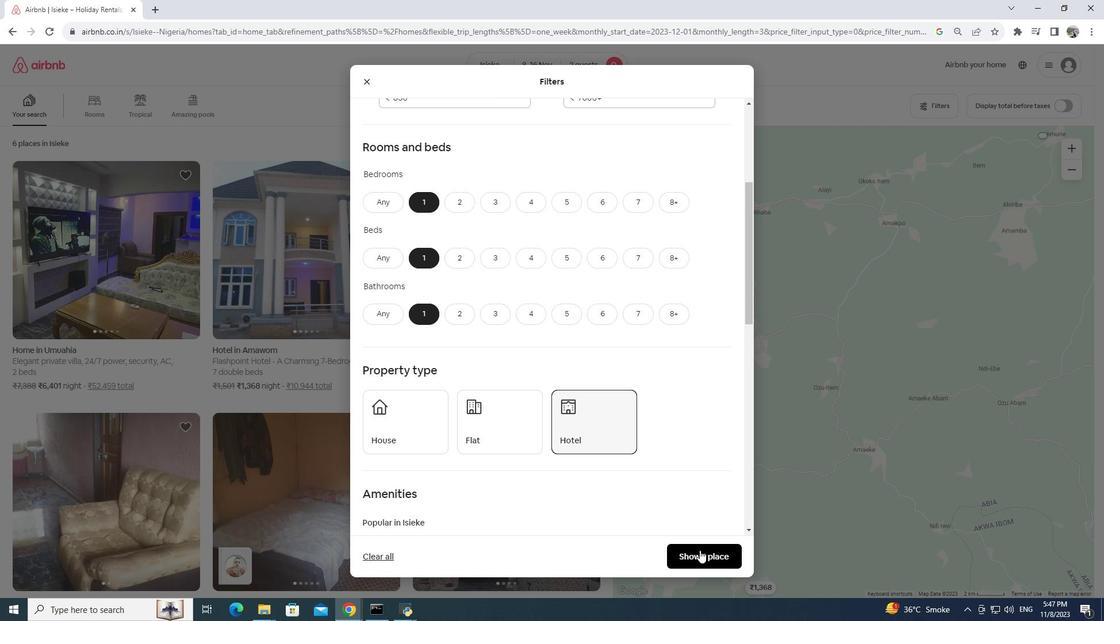 
Action: Mouse moved to (9, 29)
Screenshot: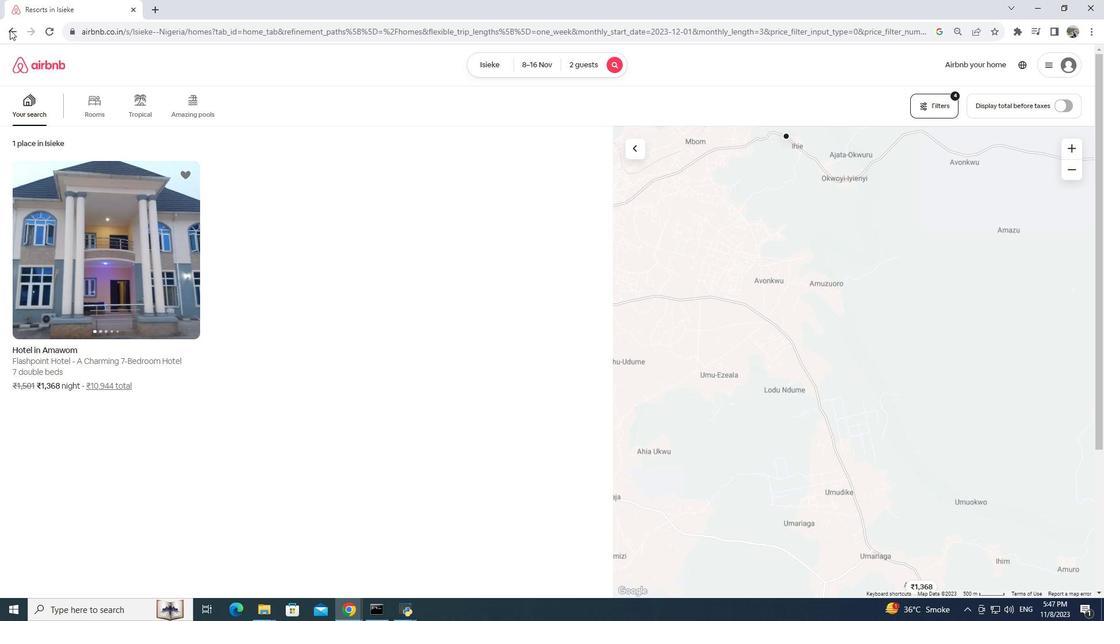 
Action: Mouse pressed left at (9, 29)
Screenshot: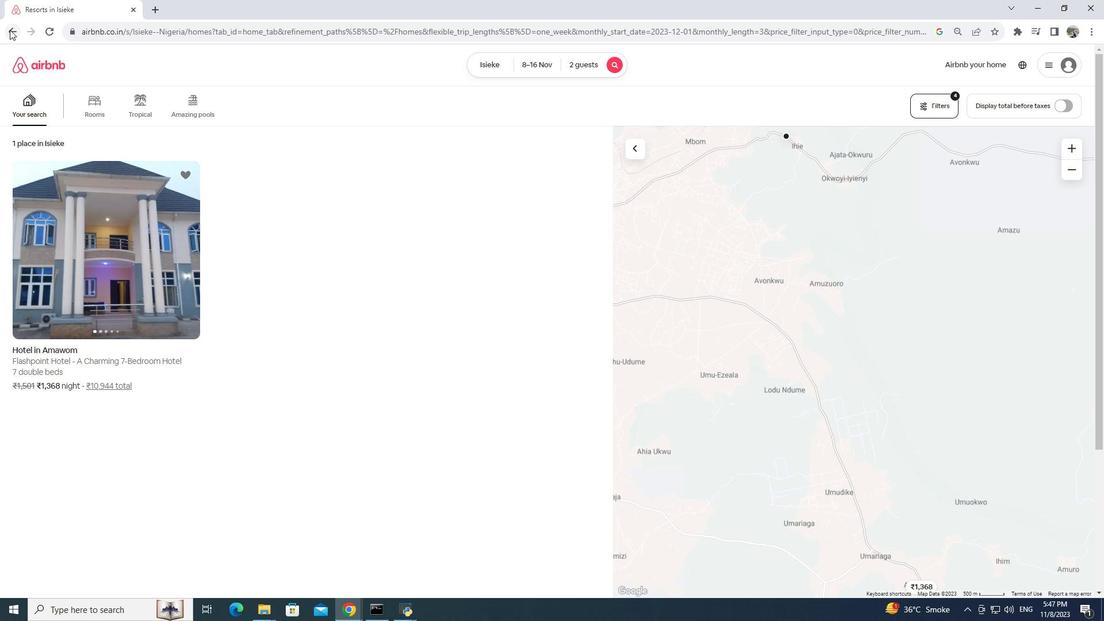 
Action: Mouse moved to (921, 105)
Screenshot: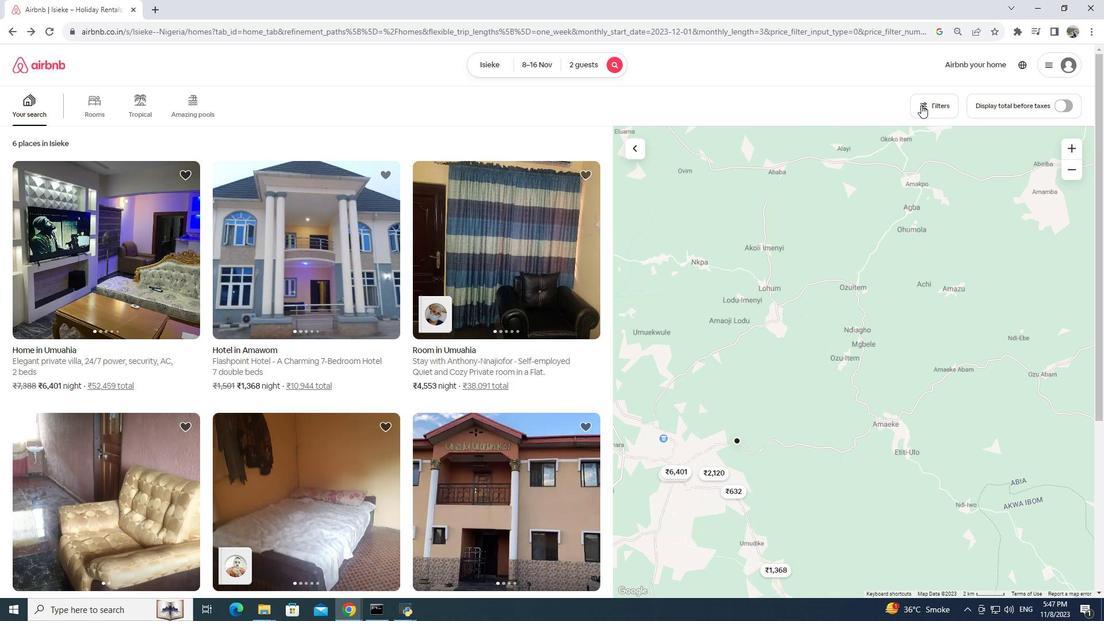 
Action: Mouse pressed left at (921, 105)
Screenshot: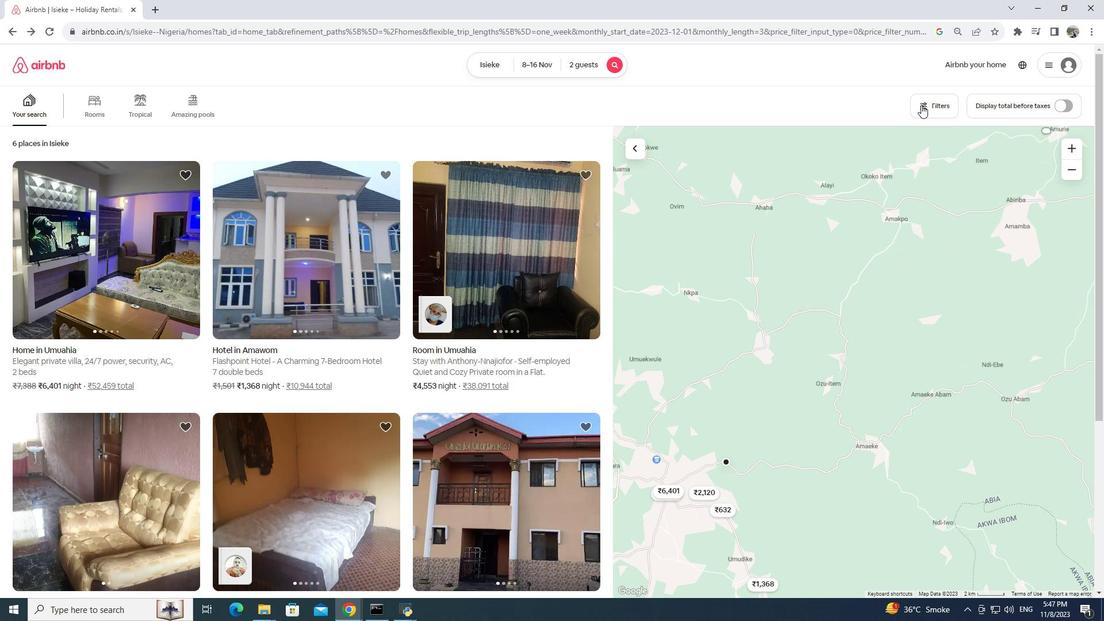 
Action: Mouse moved to (460, 439)
Screenshot: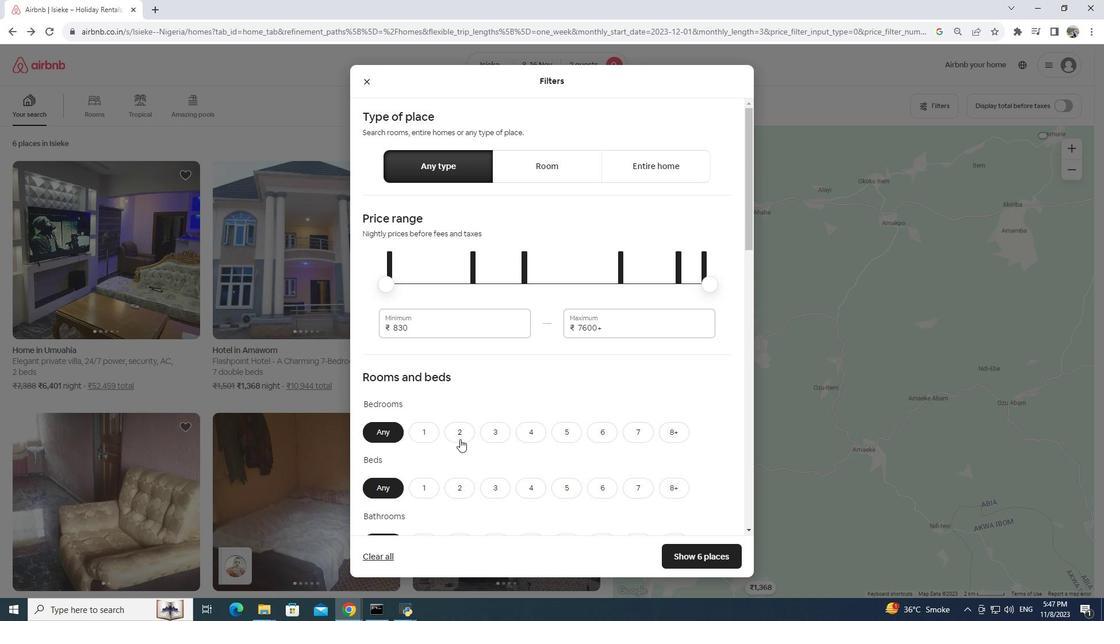 
Action: Mouse scrolled (460, 439) with delta (0, 0)
Screenshot: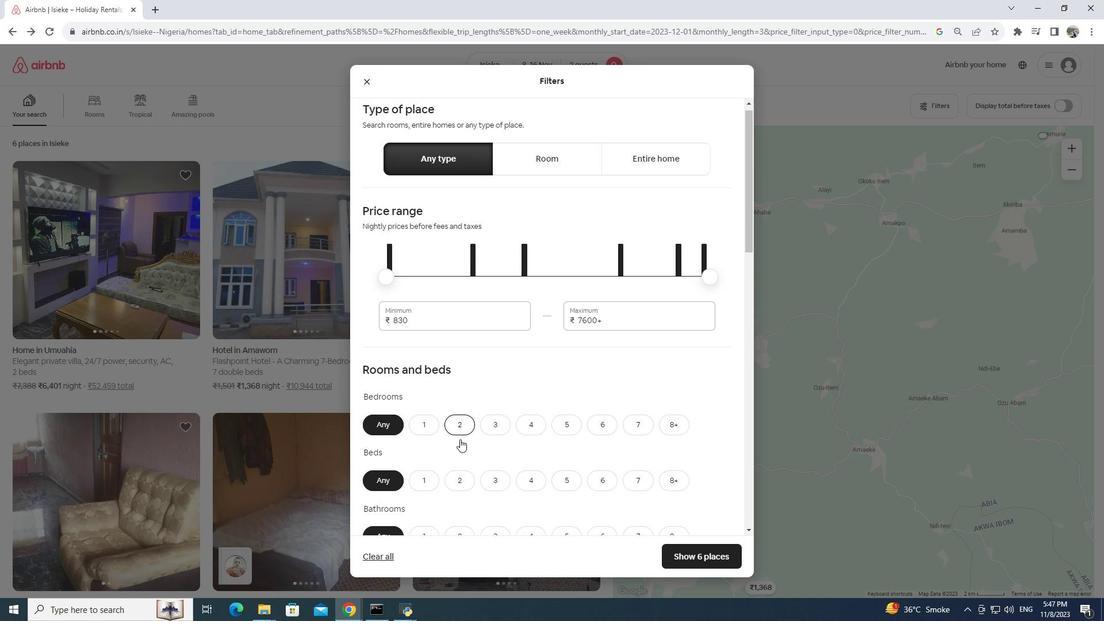 
Action: Mouse scrolled (460, 439) with delta (0, 0)
Screenshot: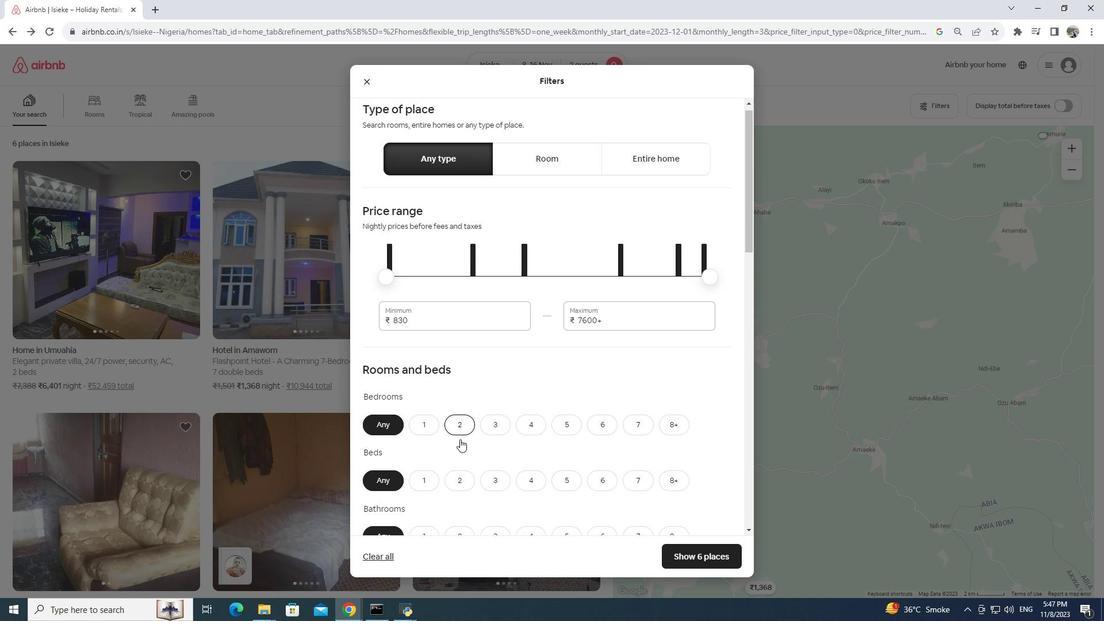 
Action: Mouse scrolled (460, 439) with delta (0, 0)
Screenshot: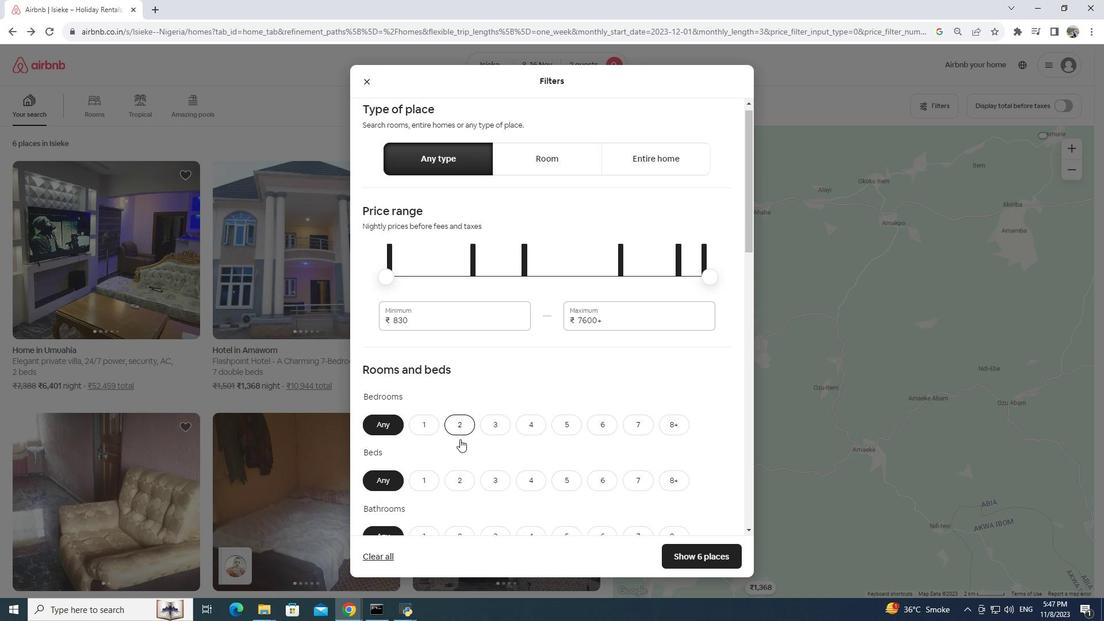 
Action: Mouse moved to (424, 262)
Screenshot: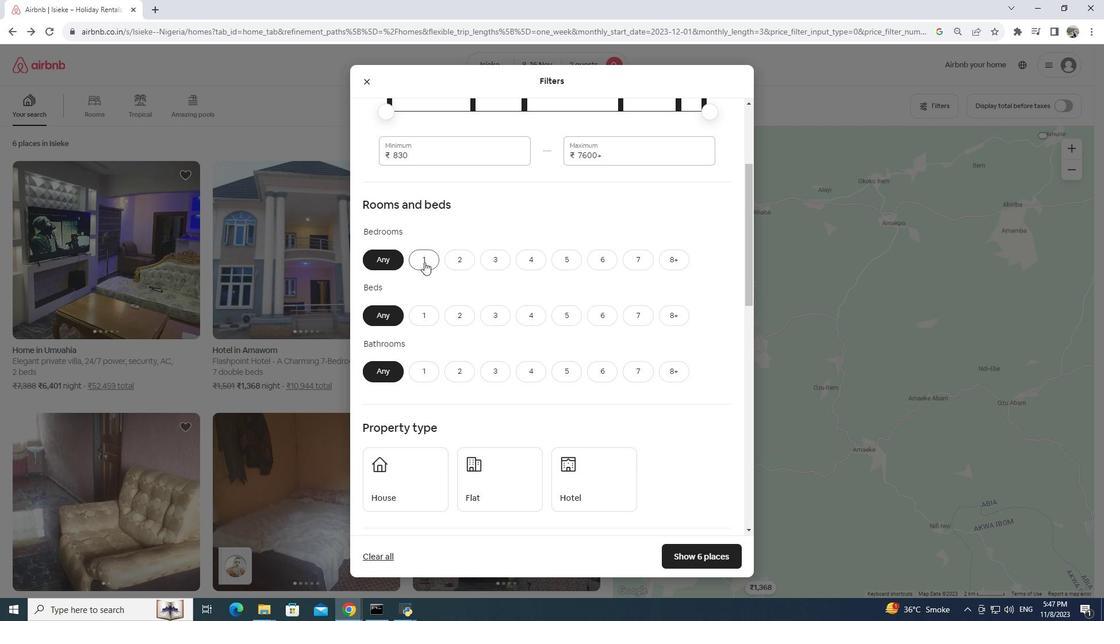 
Action: Mouse pressed left at (424, 262)
Screenshot: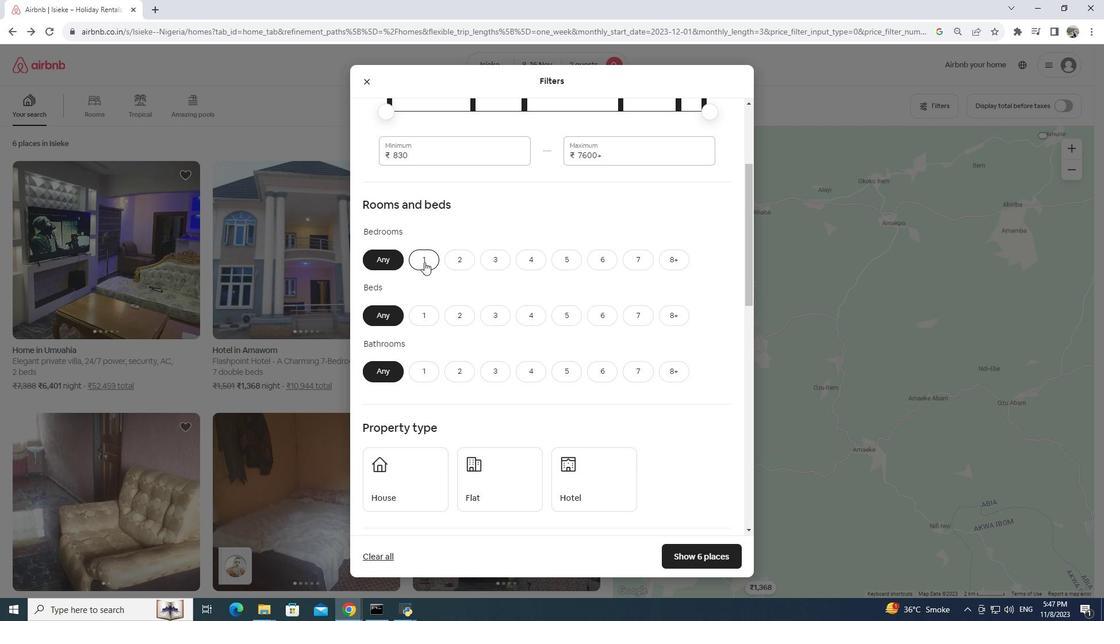 
Action: Mouse moved to (428, 314)
Screenshot: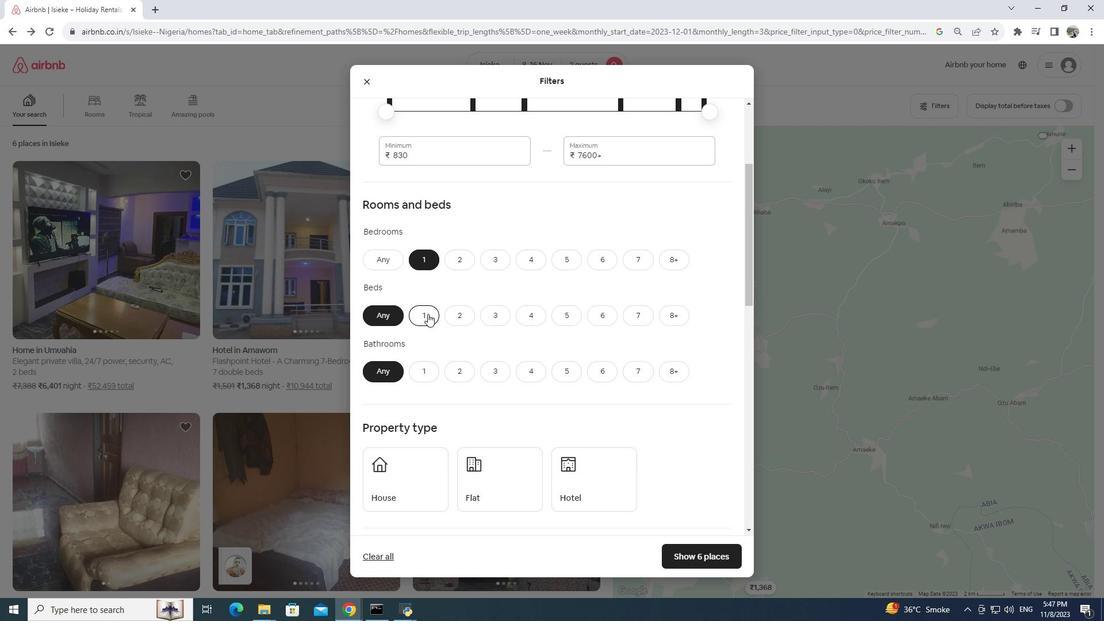 
Action: Mouse pressed left at (428, 314)
Screenshot: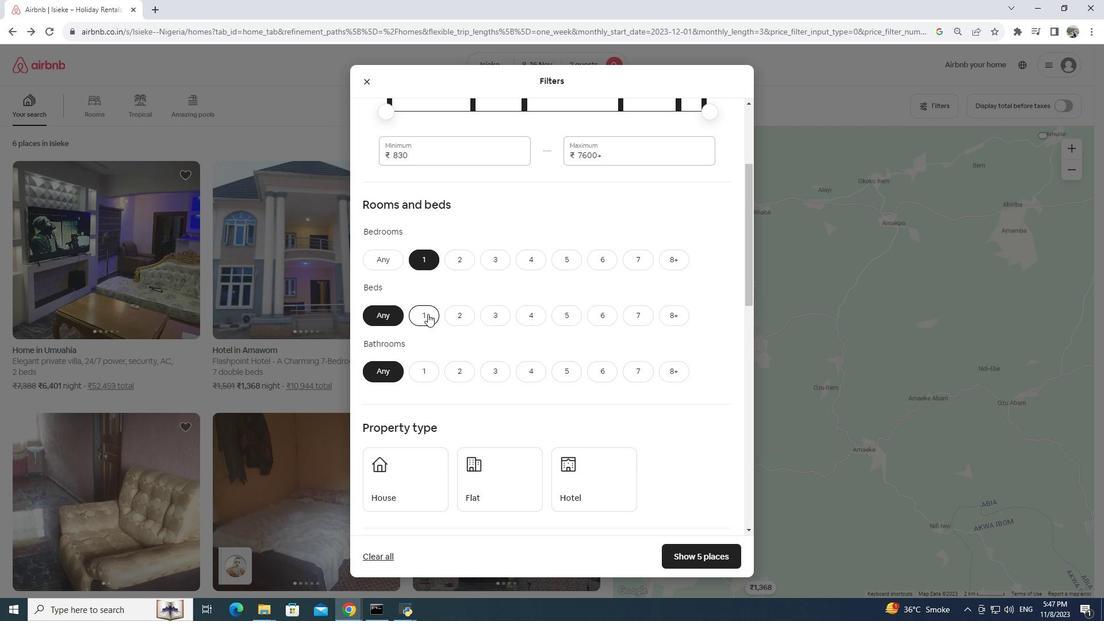
Action: Mouse moved to (417, 363)
Screenshot: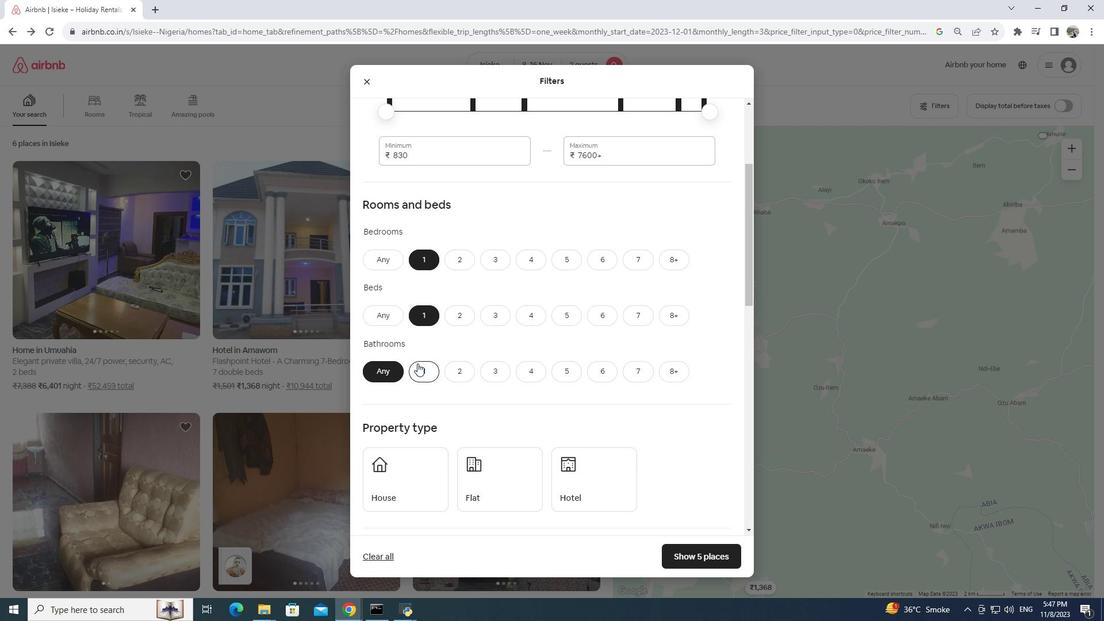 
Action: Mouse pressed left at (417, 363)
Screenshot: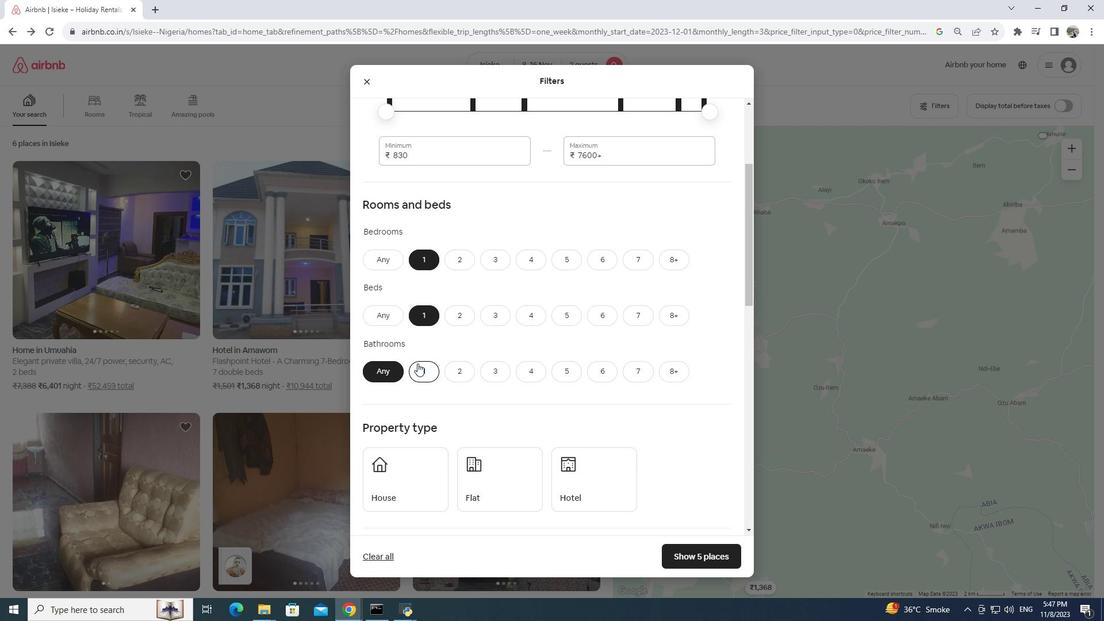 
Action: Mouse moved to (415, 363)
Screenshot: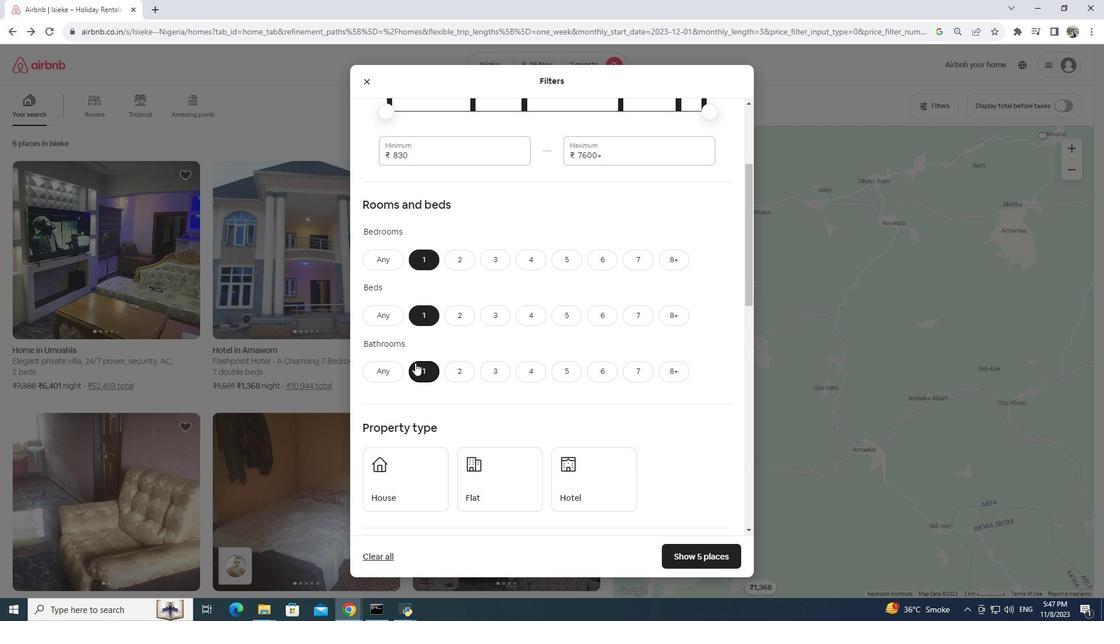 
Action: Mouse scrolled (415, 362) with delta (0, 0)
Screenshot: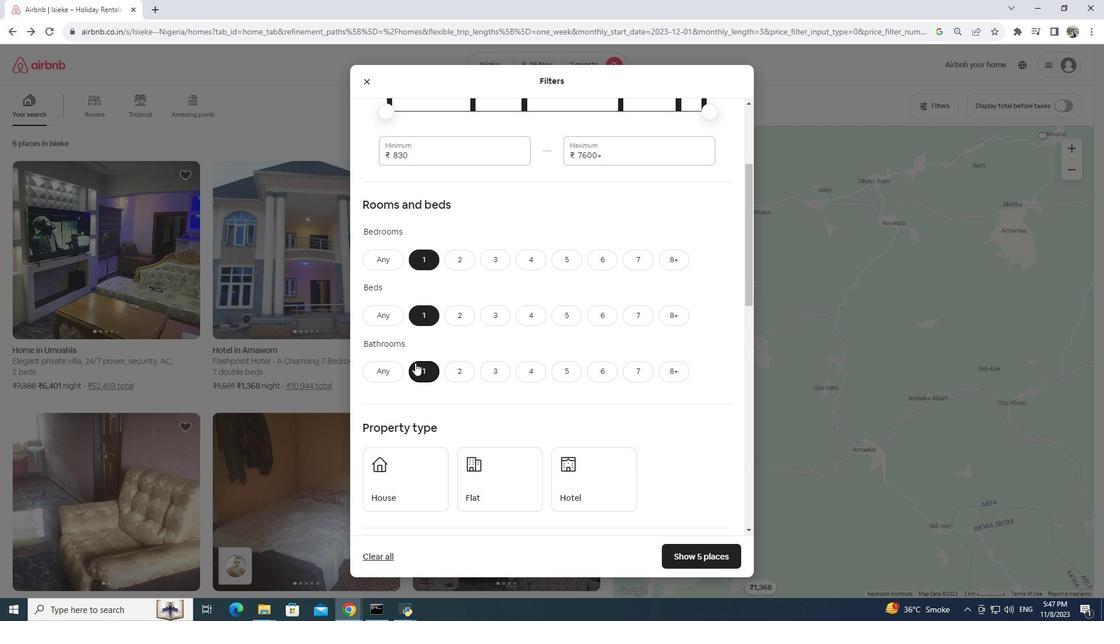 
Action: Mouse scrolled (415, 362) with delta (0, 0)
Screenshot: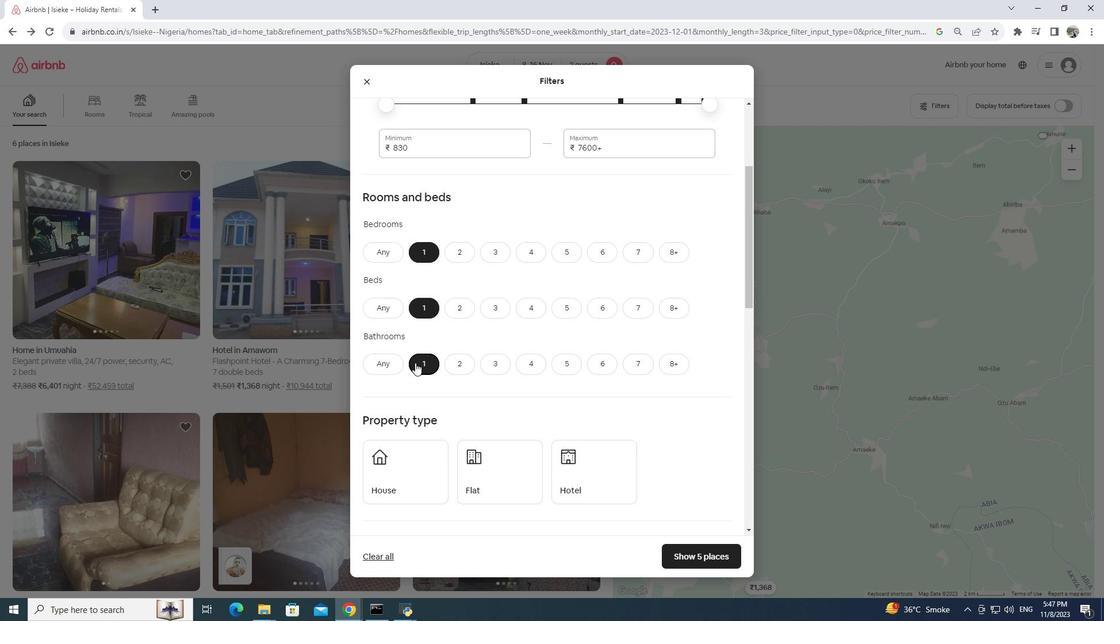 
Action: Mouse scrolled (415, 362) with delta (0, 0)
Screenshot: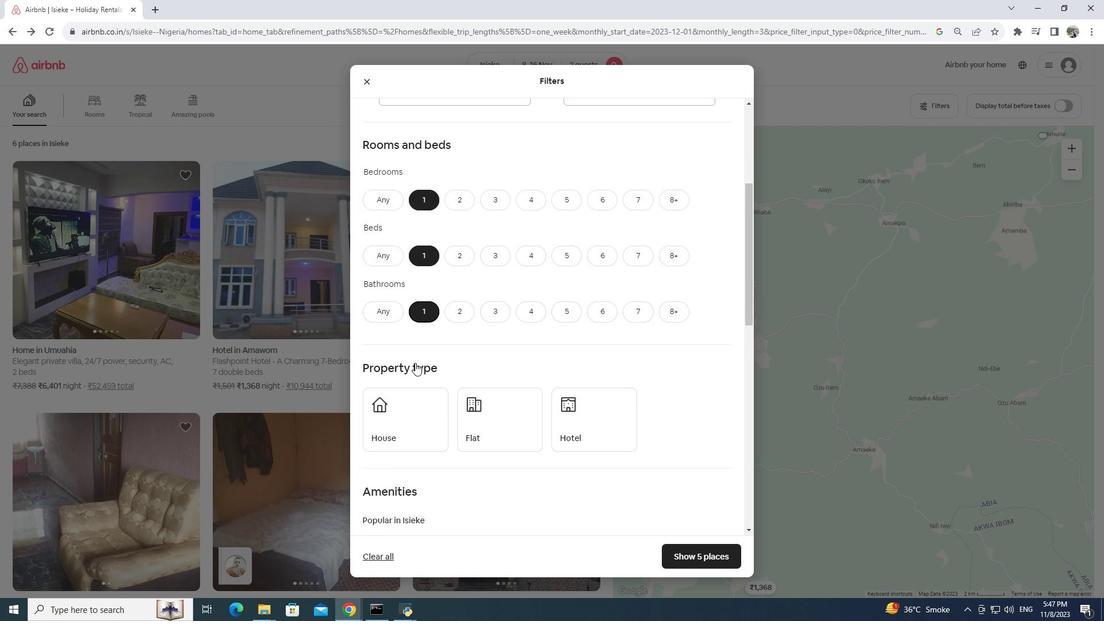 
Action: Mouse moved to (414, 363)
Screenshot: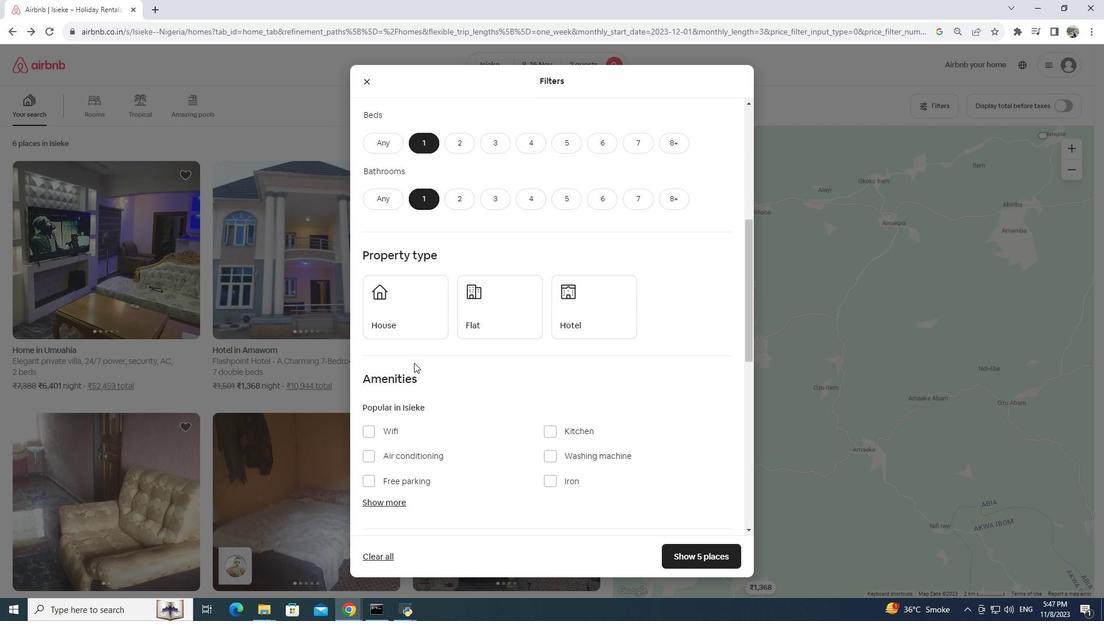 
Action: Mouse scrolled (414, 362) with delta (0, 0)
Screenshot: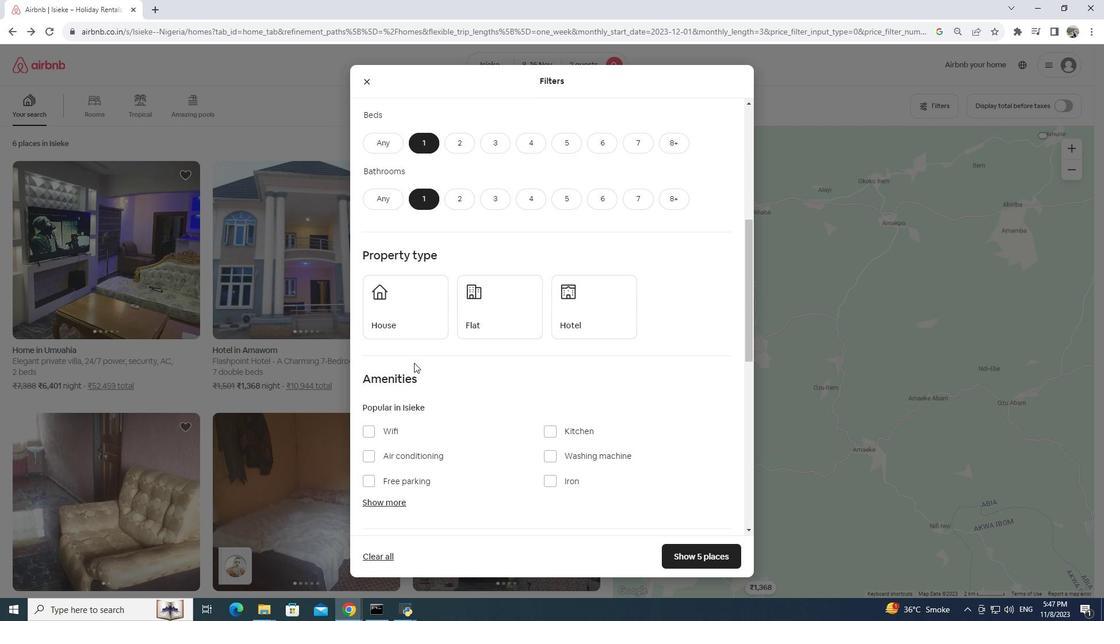 
Action: Mouse scrolled (414, 362) with delta (0, 0)
Screenshot: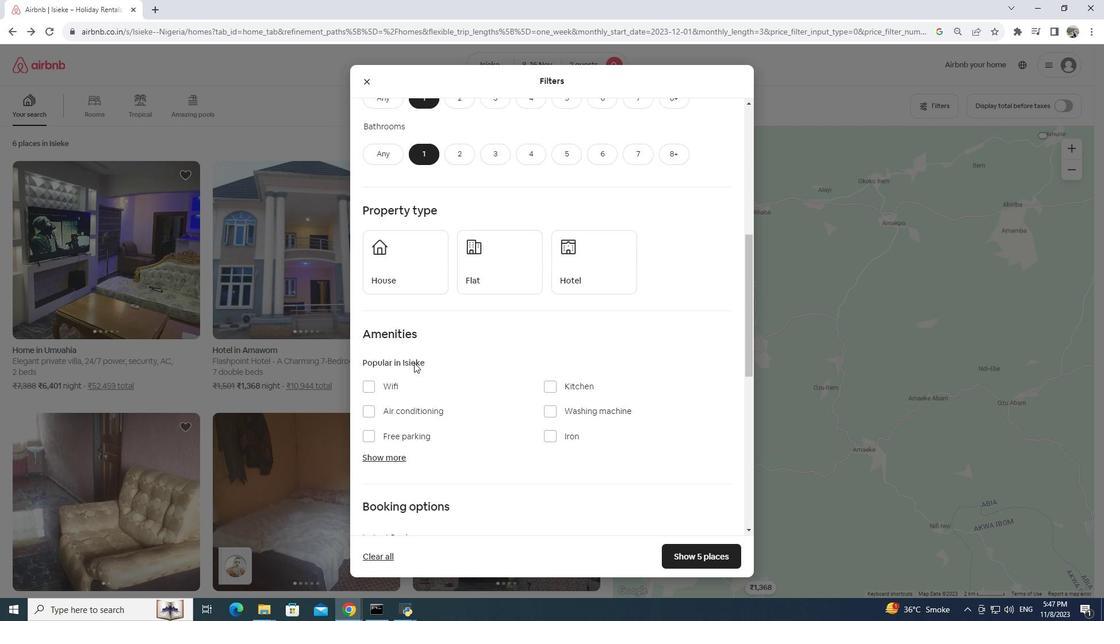 
Action: Mouse moved to (364, 316)
Screenshot: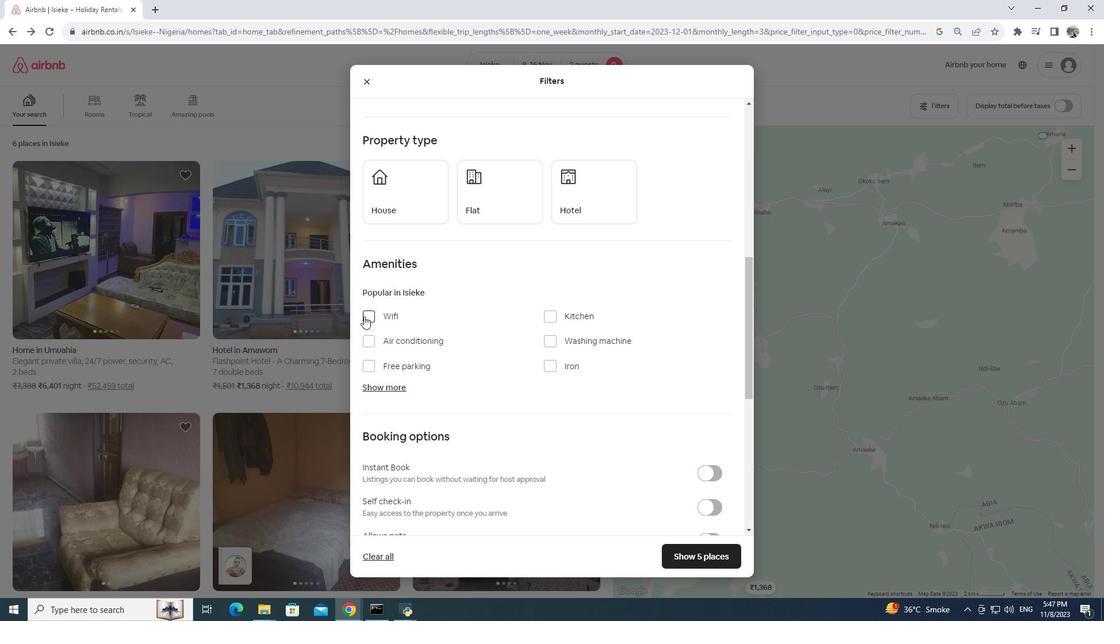 
Action: Mouse pressed left at (364, 316)
Screenshot: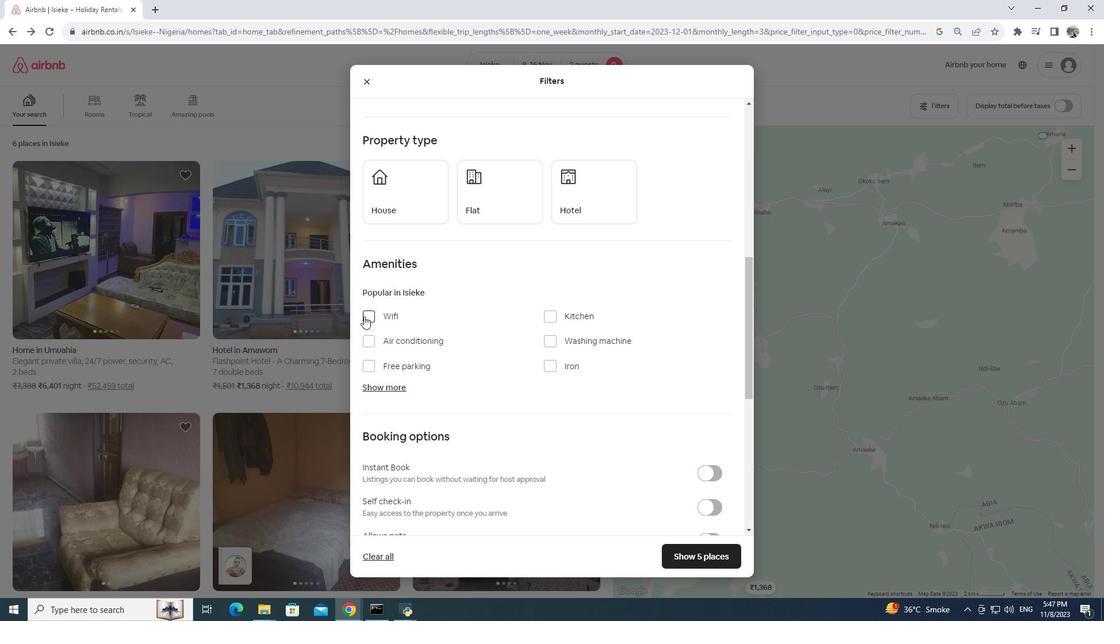 
Action: Mouse moved to (566, 207)
Screenshot: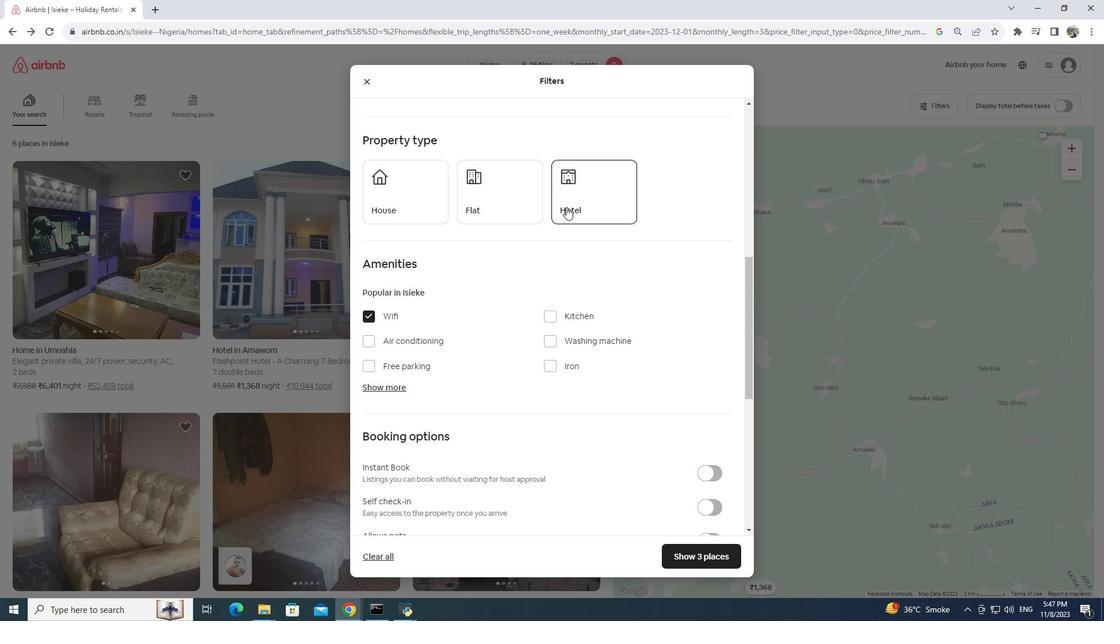 
Action: Mouse pressed left at (566, 207)
Screenshot: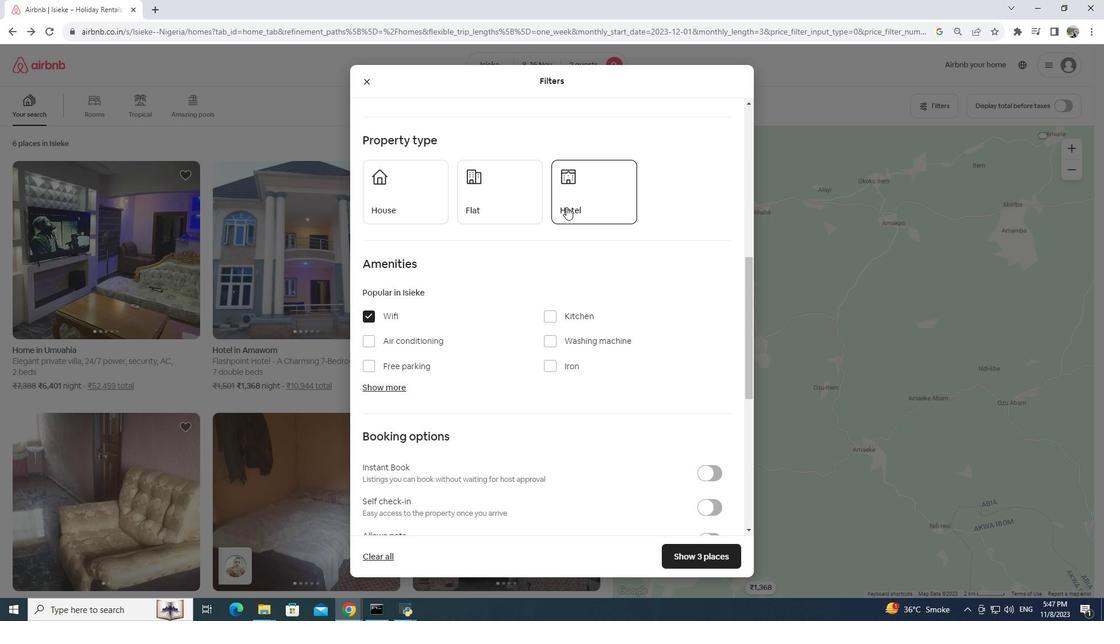 
Action: Mouse moved to (681, 555)
Screenshot: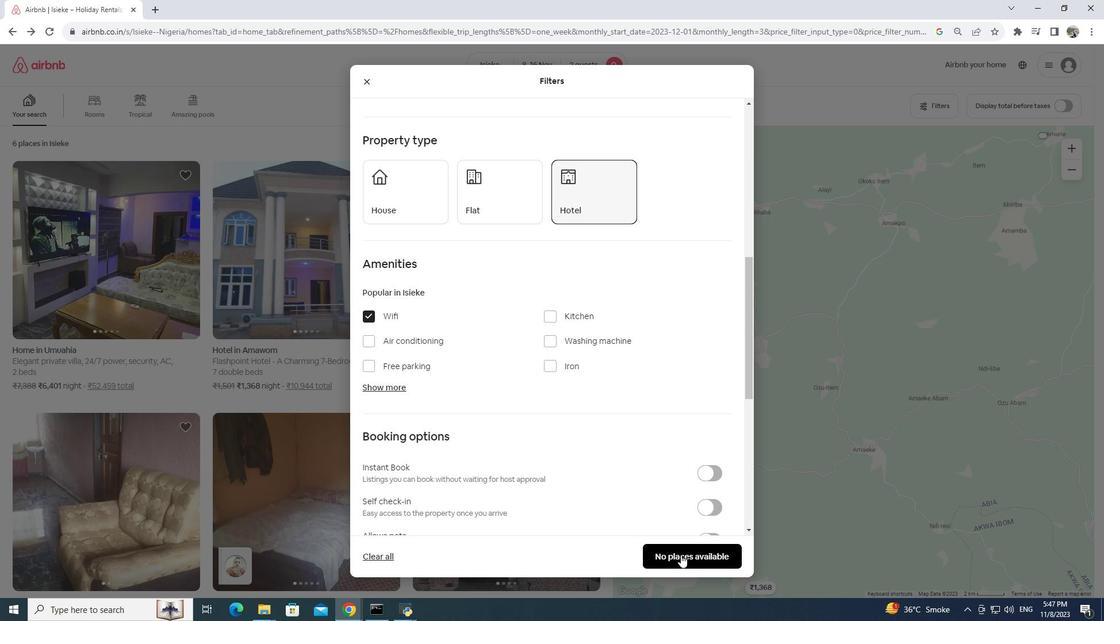 
Action: Mouse pressed left at (681, 555)
Screenshot: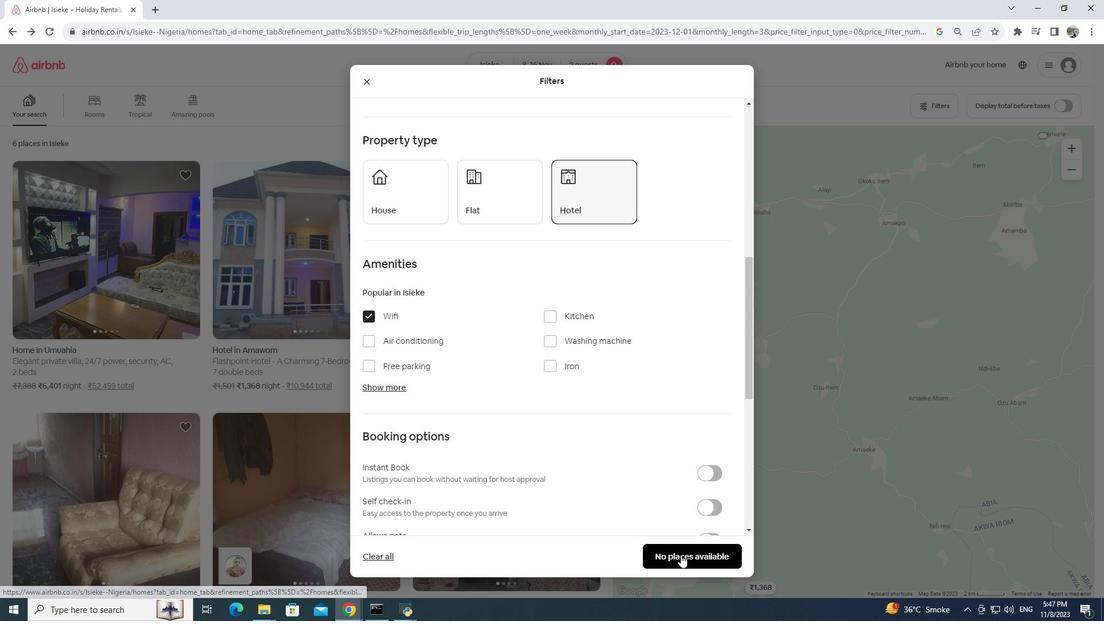 
Action: Mouse moved to (678, 551)
Screenshot: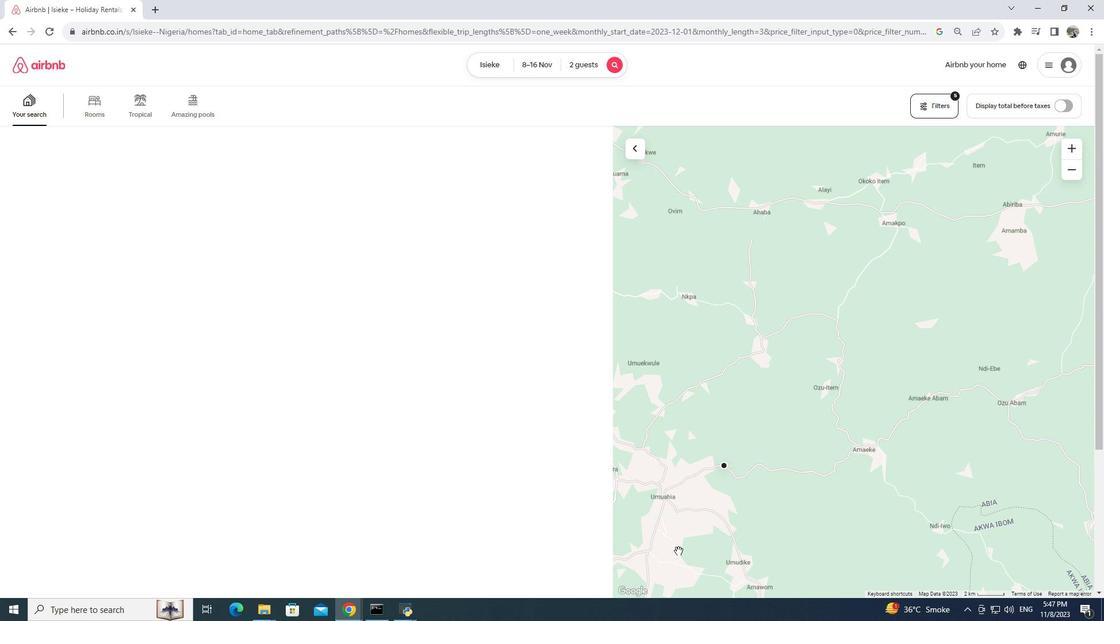 
